 Task: Search one way flight ticket for 3 adults, 3 children in business from Fargo: Hector International Airport to New Bern: Coastal Carolina Regional Airport (was Craven County Regional) on 8-4-2023. Choice of flights is United. Number of bags: 1 checked bag. Price is upto 94000. Outbound departure time preference is 20:15.
Action: Mouse moved to (308, 257)
Screenshot: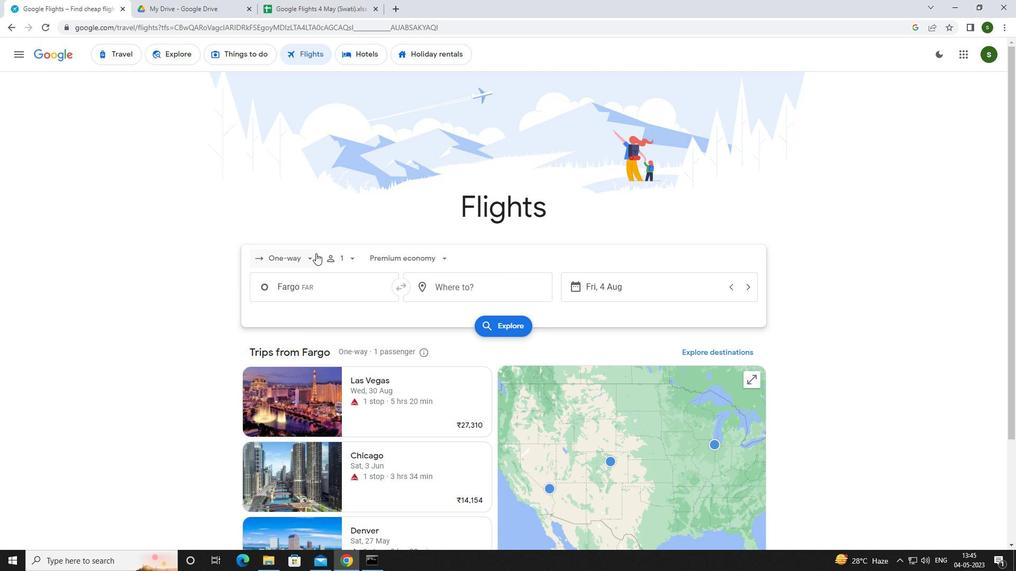
Action: Mouse pressed left at (308, 257)
Screenshot: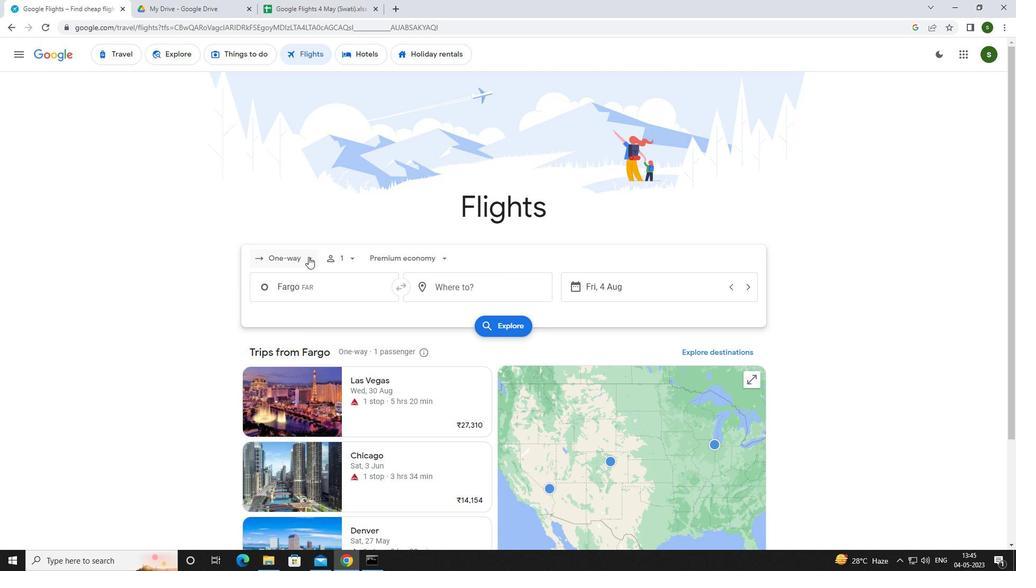 
Action: Mouse moved to (303, 303)
Screenshot: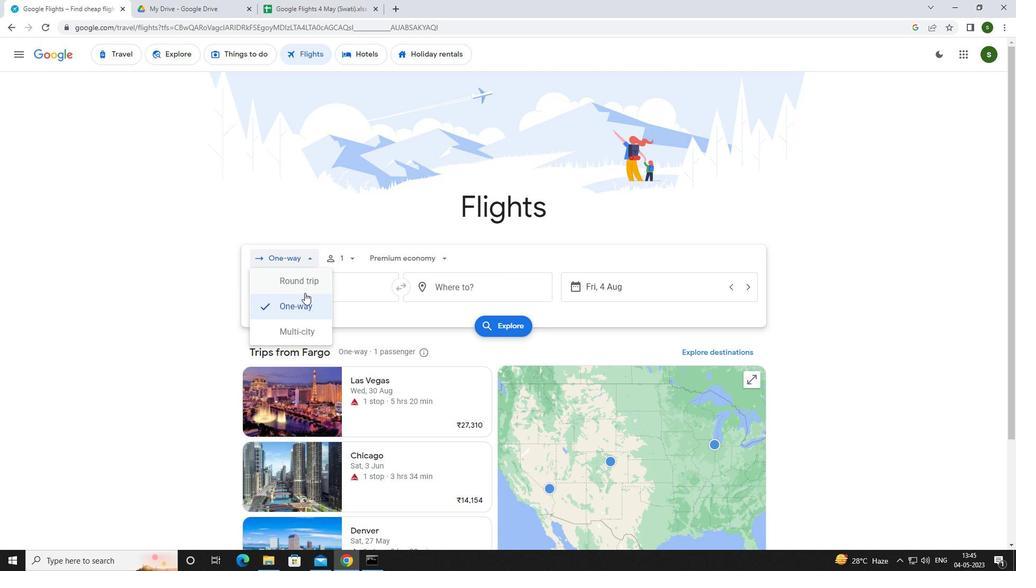 
Action: Mouse pressed left at (303, 303)
Screenshot: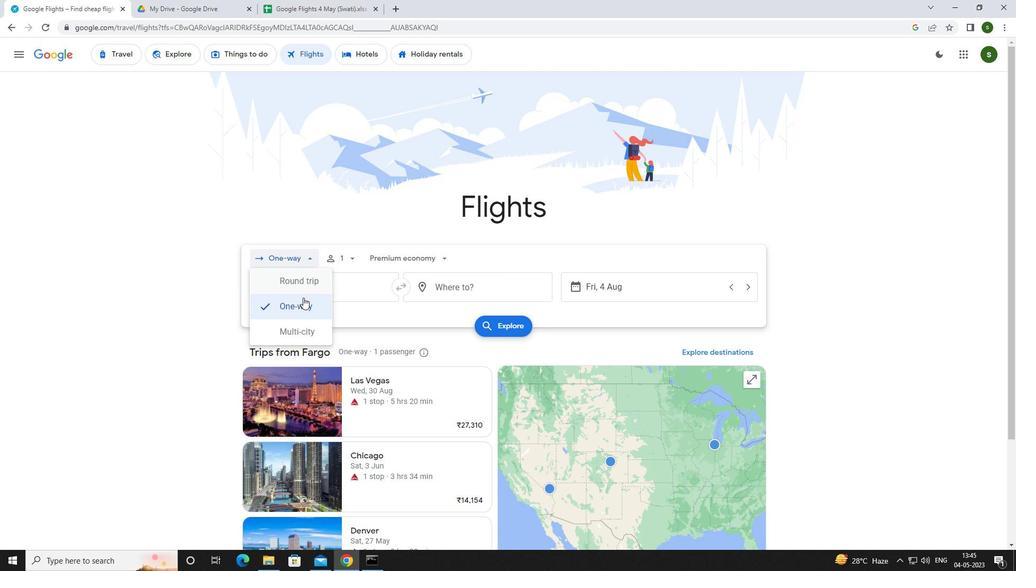
Action: Mouse moved to (355, 258)
Screenshot: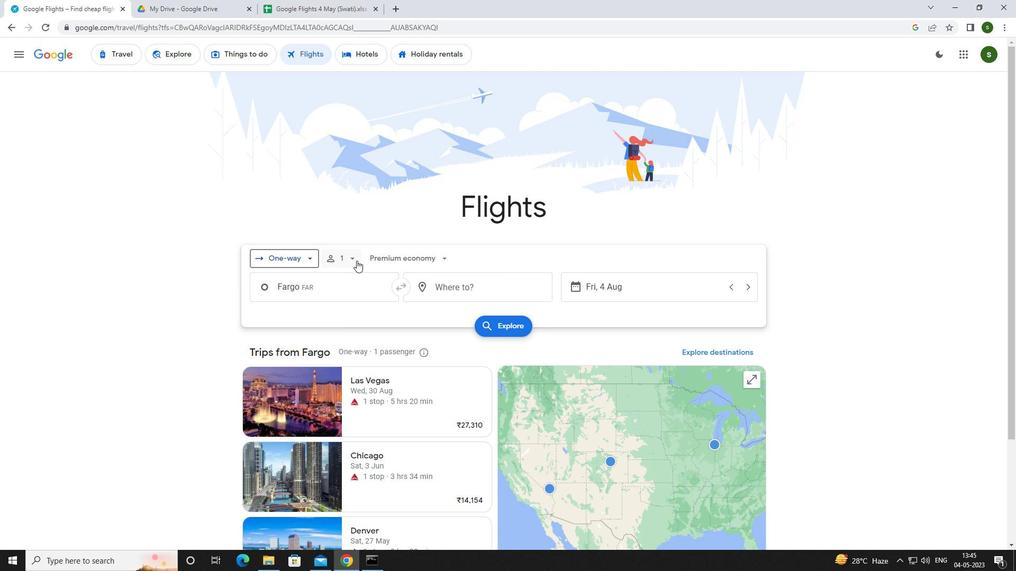 
Action: Mouse pressed left at (355, 258)
Screenshot: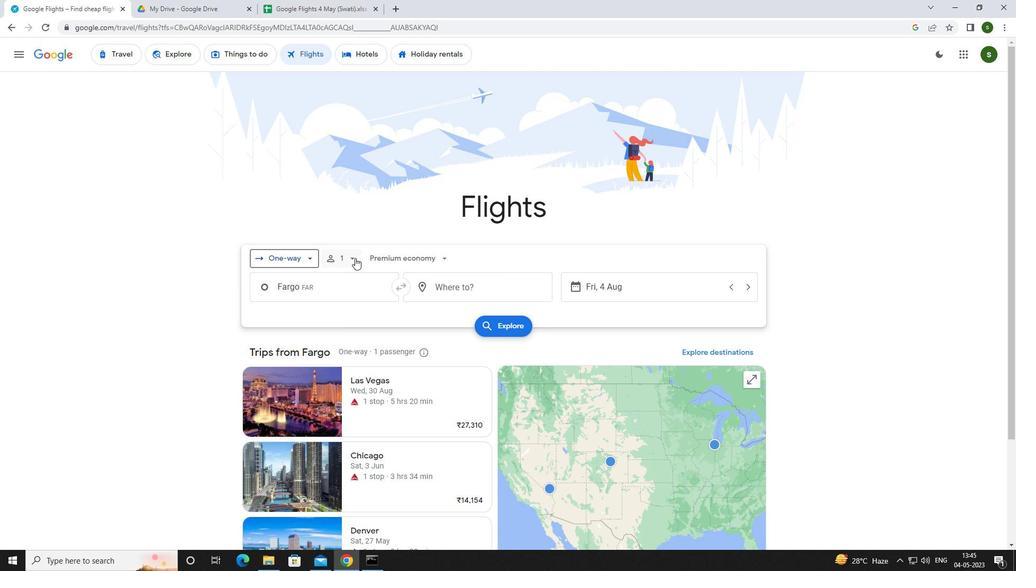 
Action: Mouse moved to (436, 280)
Screenshot: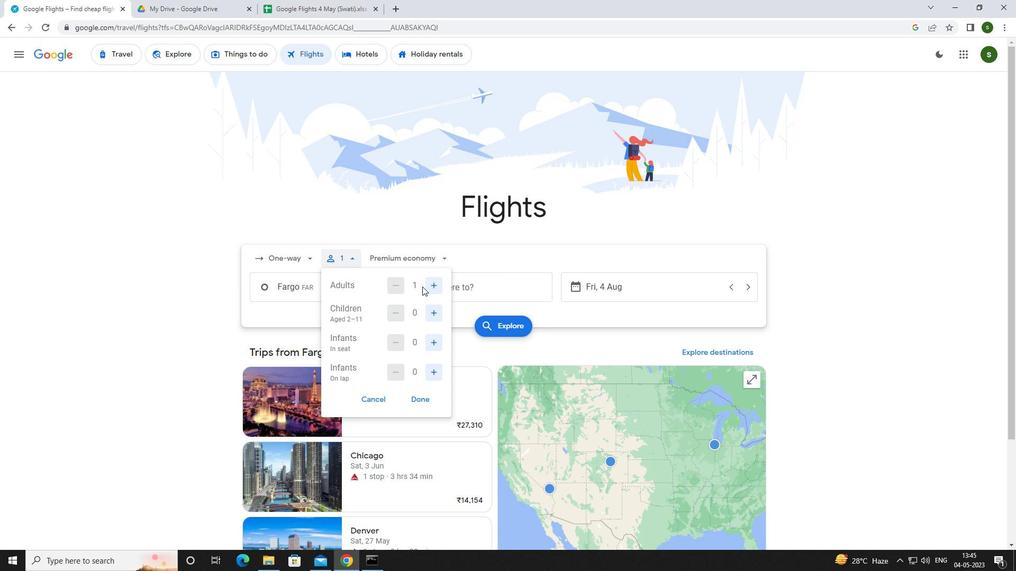 
Action: Mouse pressed left at (436, 280)
Screenshot: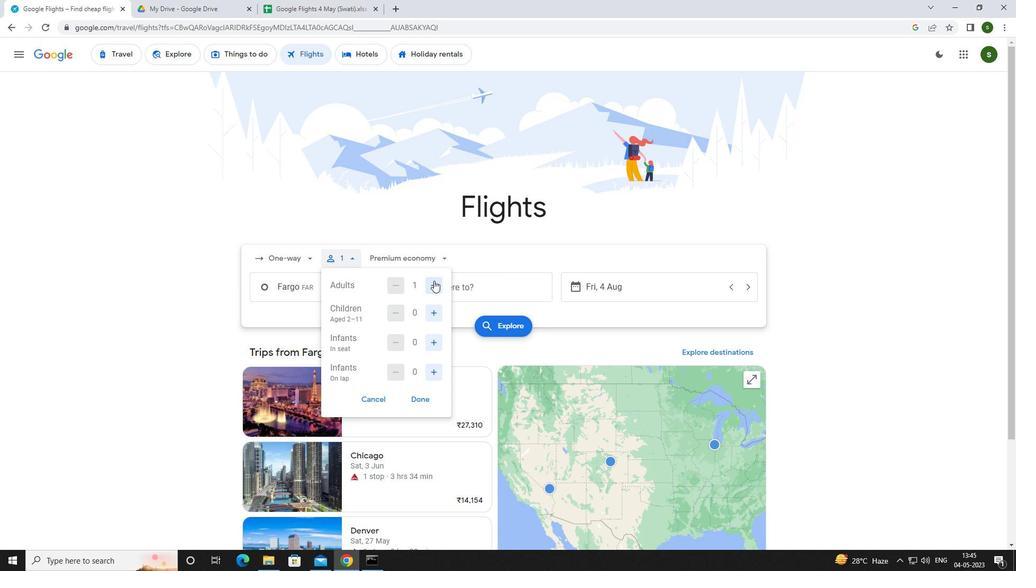 
Action: Mouse pressed left at (436, 280)
Screenshot: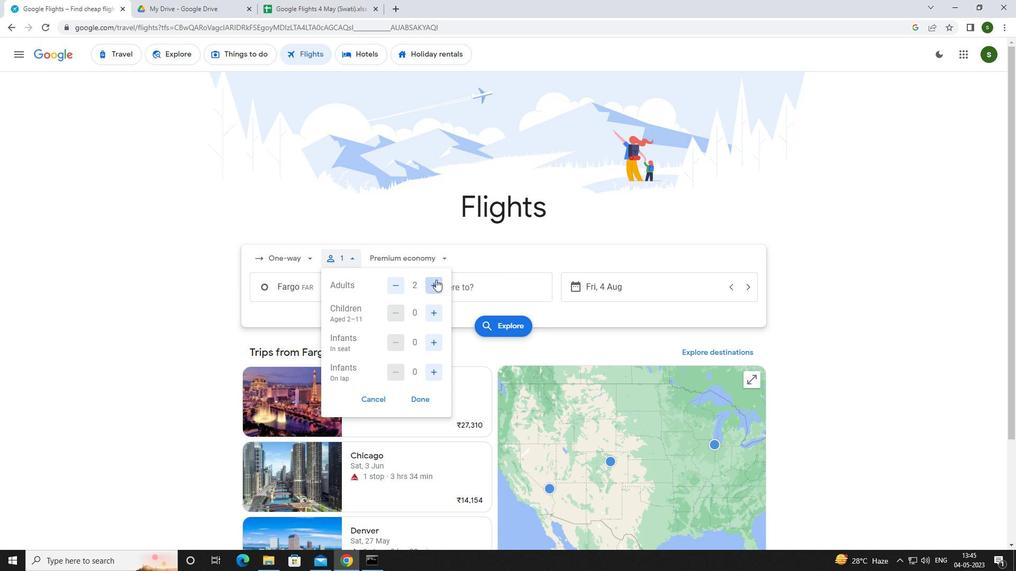 
Action: Mouse moved to (434, 308)
Screenshot: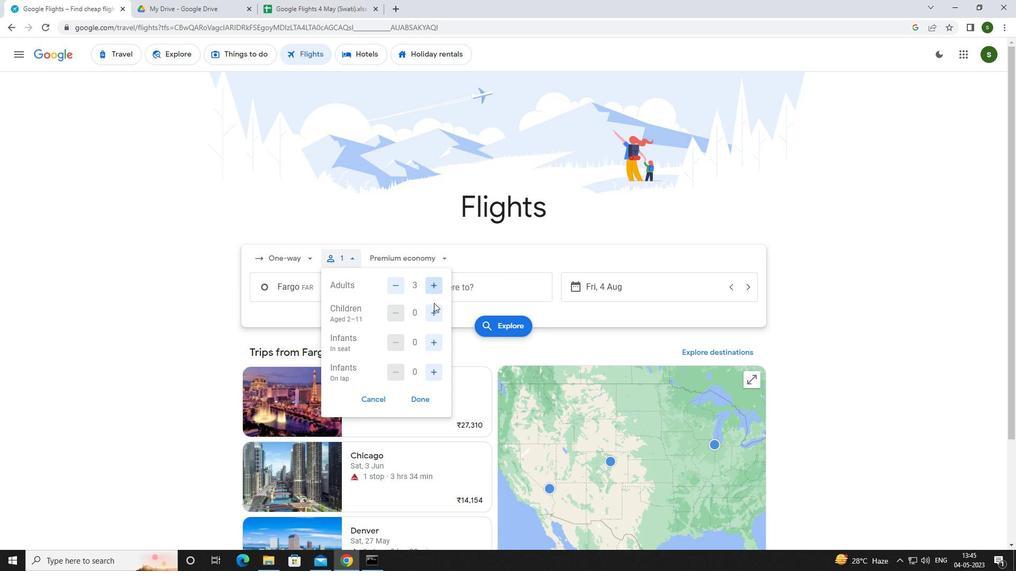 
Action: Mouse pressed left at (434, 308)
Screenshot: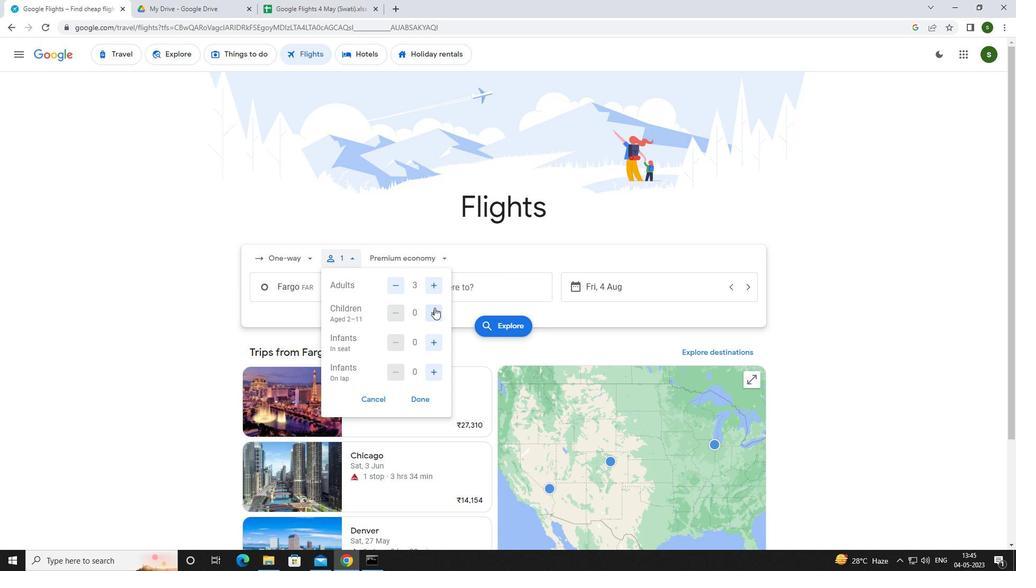 
Action: Mouse pressed left at (434, 308)
Screenshot: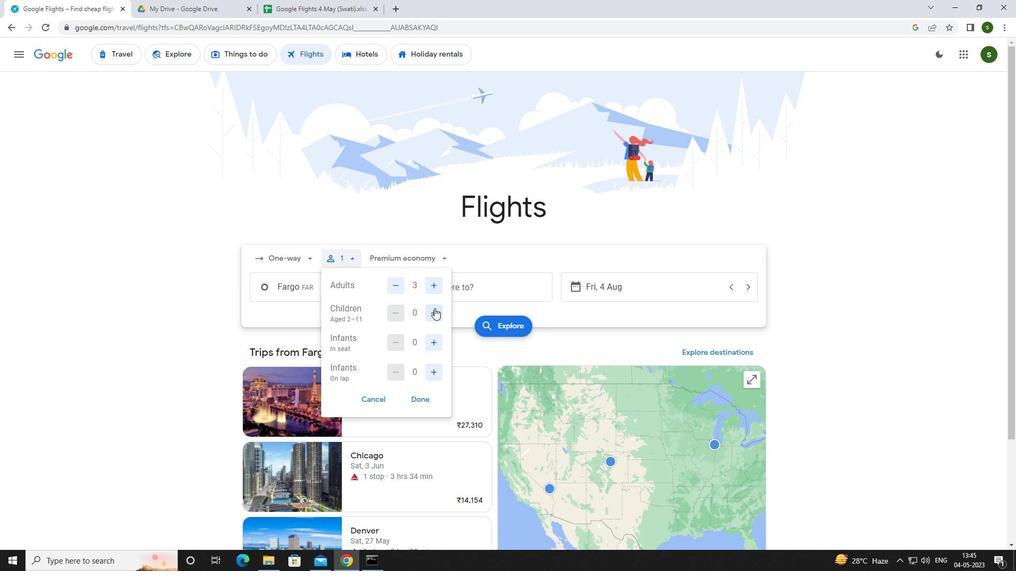 
Action: Mouse pressed left at (434, 308)
Screenshot: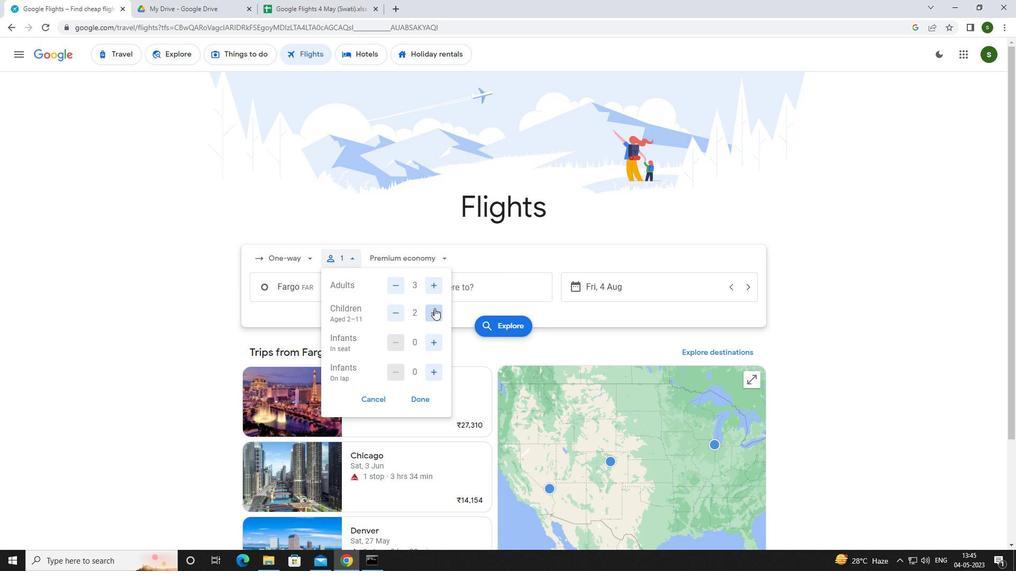 
Action: Mouse moved to (436, 257)
Screenshot: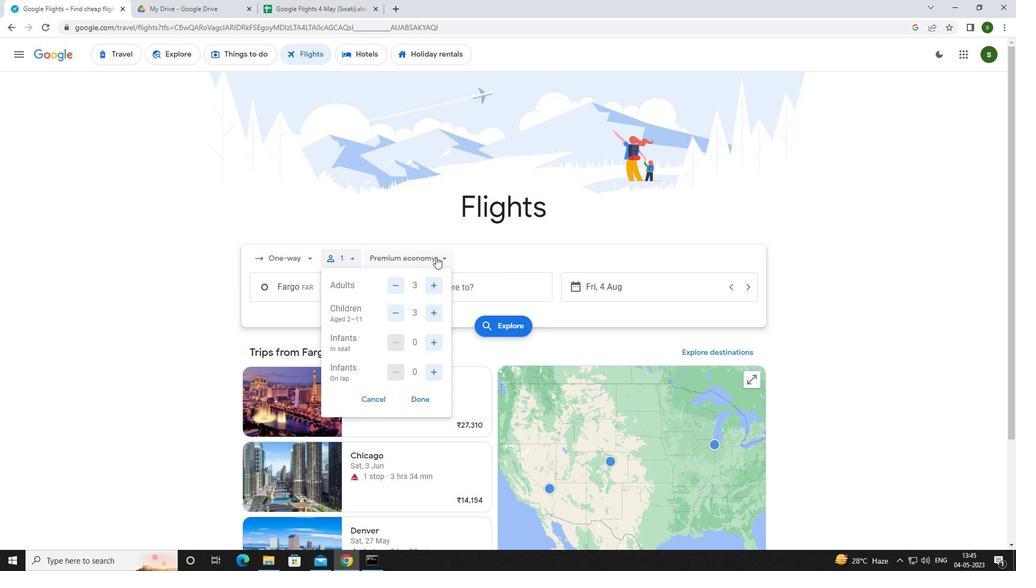 
Action: Mouse pressed left at (436, 257)
Screenshot: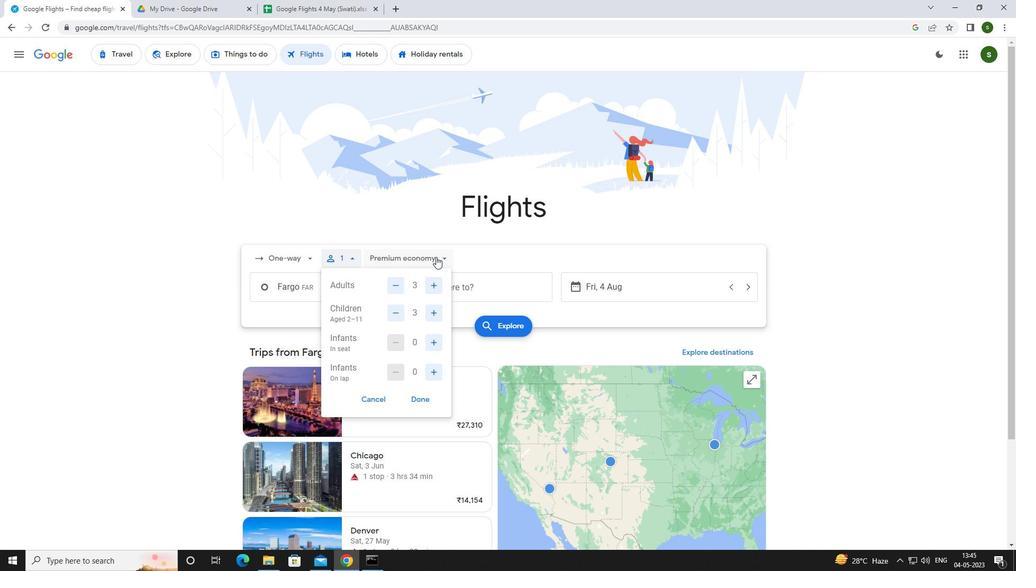 
Action: Mouse moved to (431, 330)
Screenshot: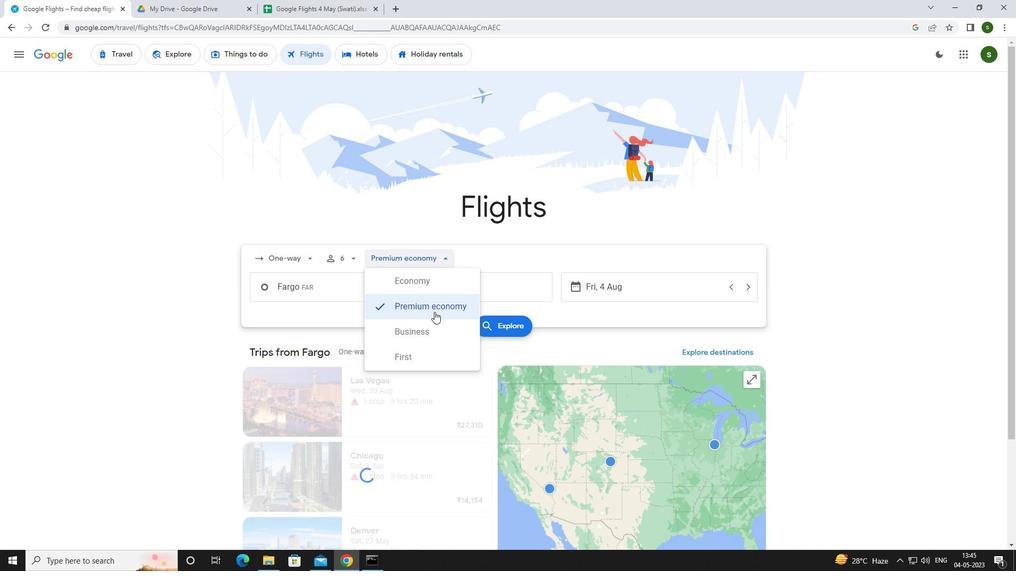 
Action: Mouse pressed left at (431, 330)
Screenshot: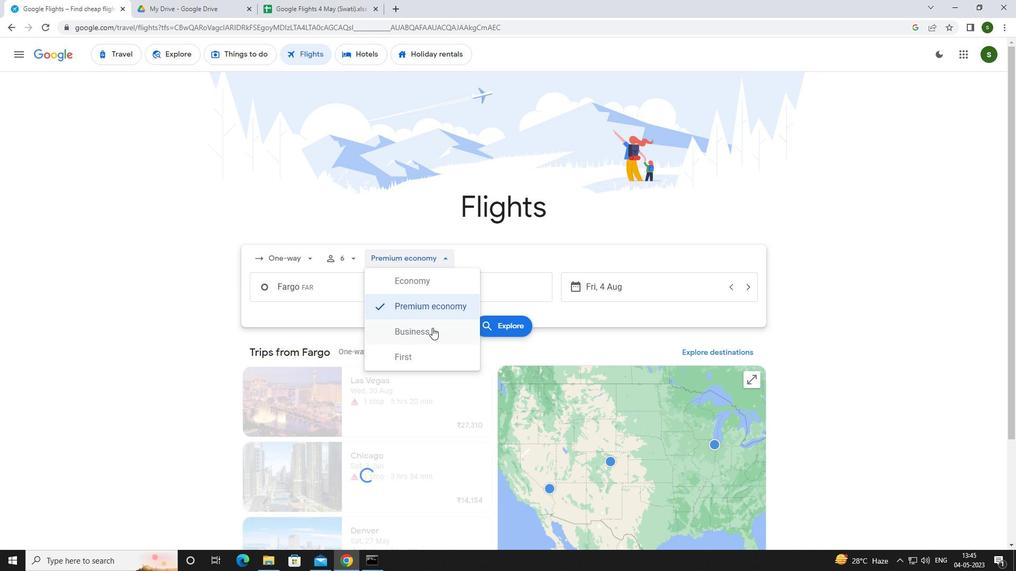 
Action: Mouse moved to (360, 283)
Screenshot: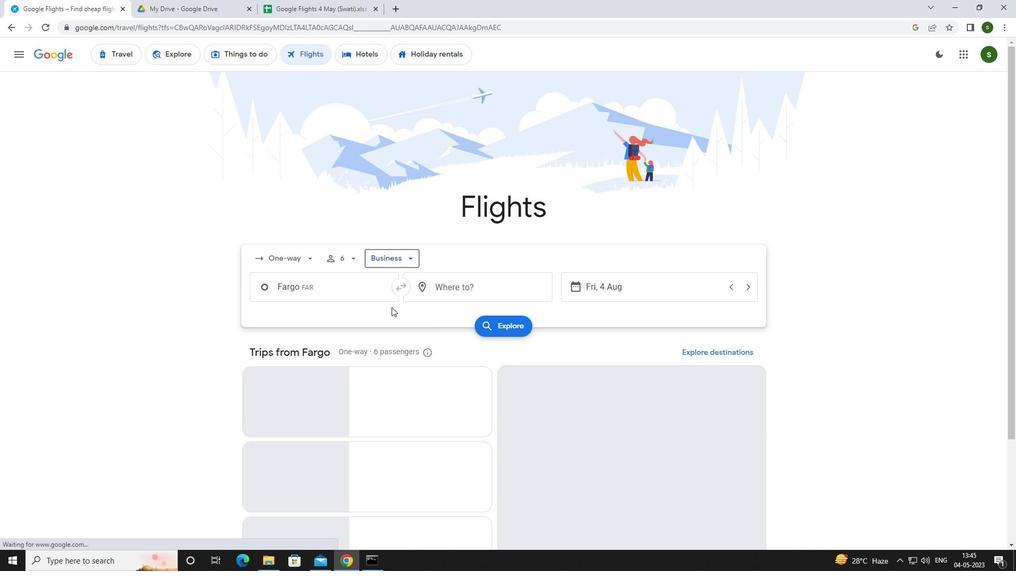 
Action: Mouse pressed left at (360, 283)
Screenshot: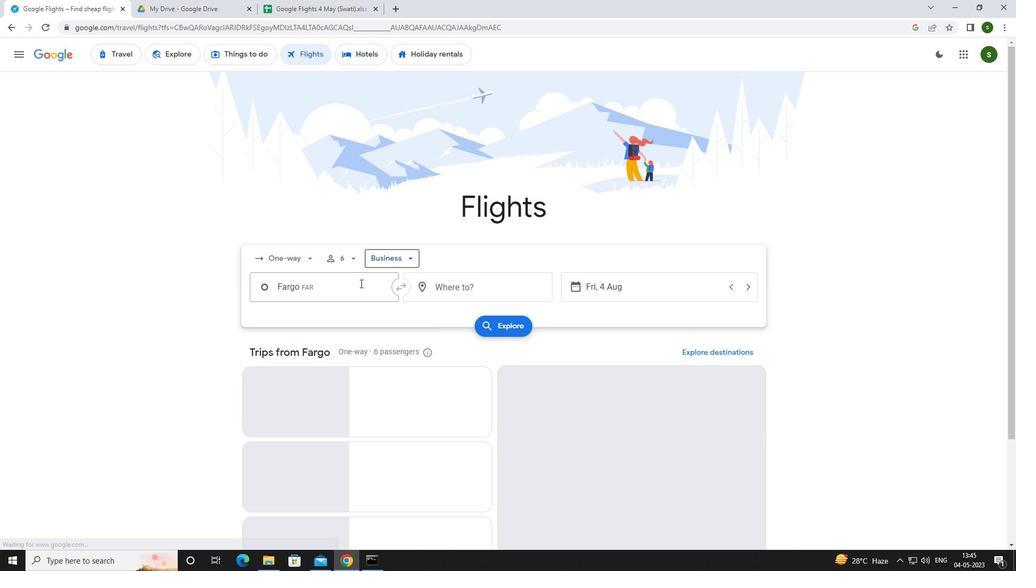 
Action: Mouse moved to (360, 283)
Screenshot: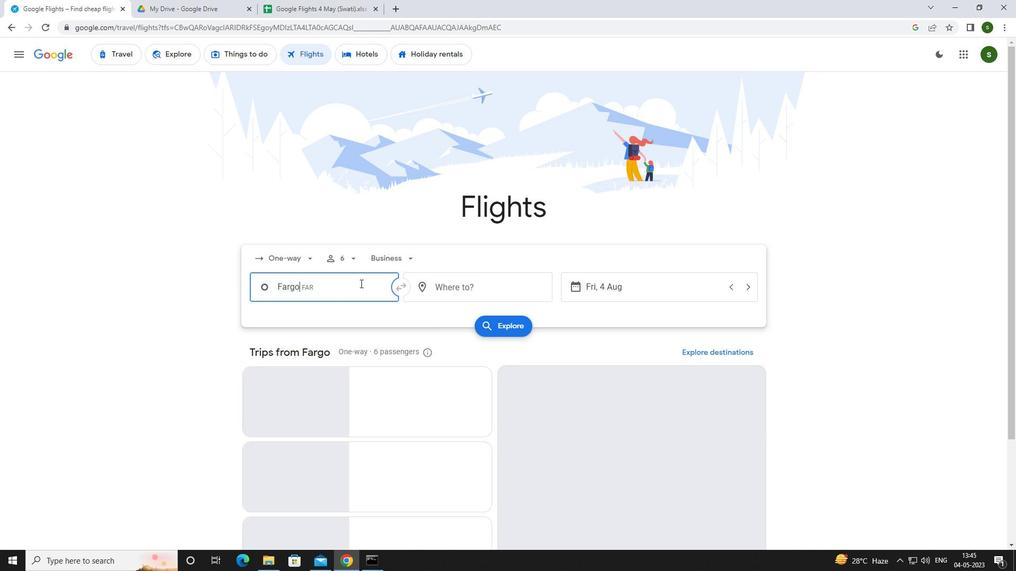 
Action: Key pressed <Key.caps_lock>f<Key.caps_lock>argo
Screenshot: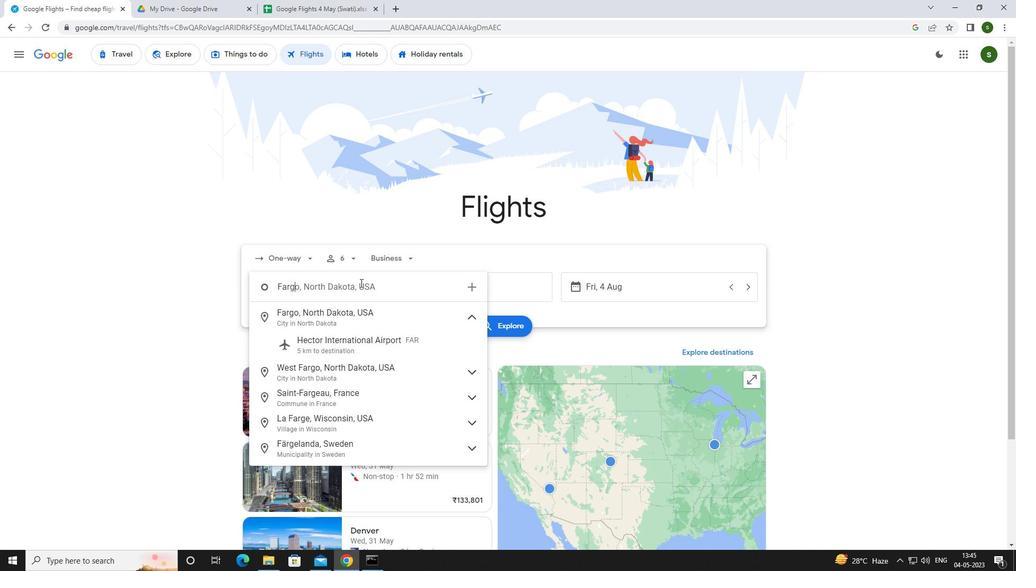 
Action: Mouse moved to (357, 344)
Screenshot: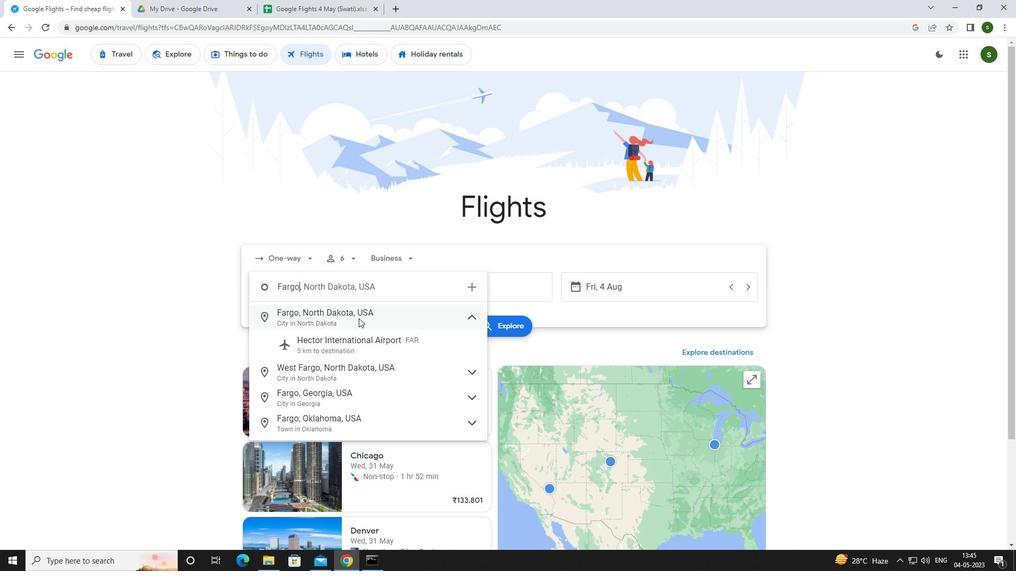 
Action: Mouse pressed left at (357, 344)
Screenshot: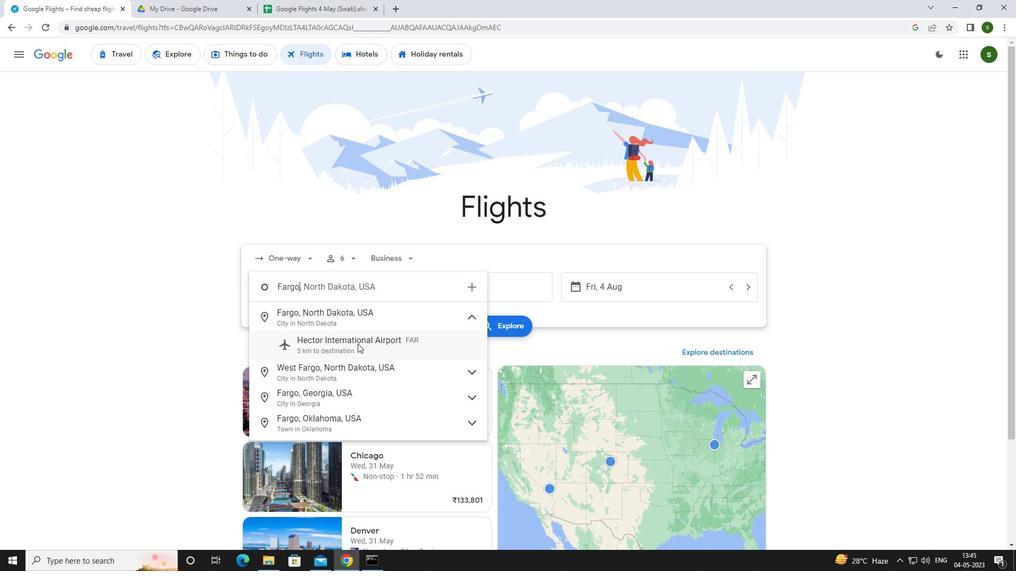 
Action: Mouse moved to (471, 282)
Screenshot: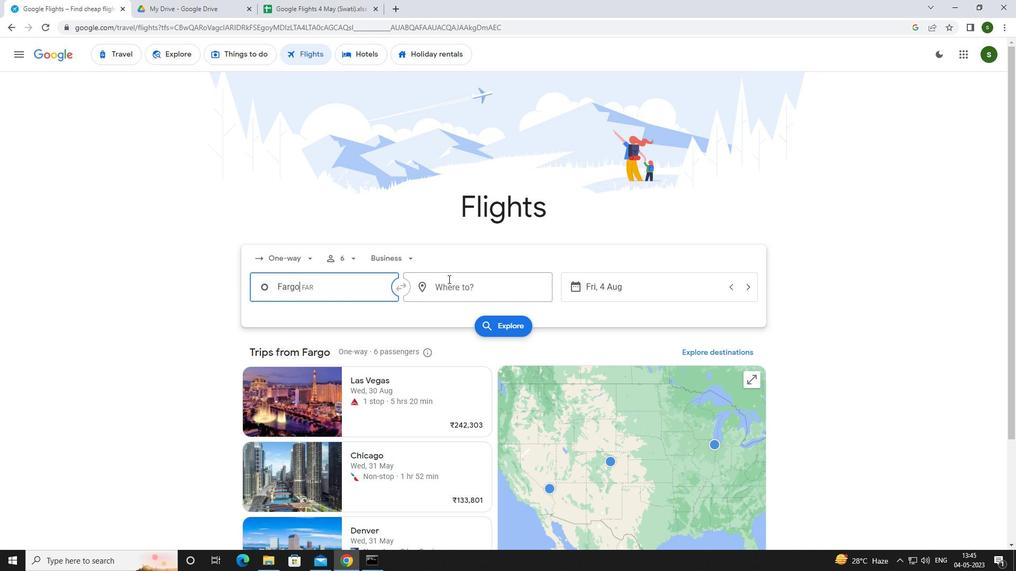 
Action: Mouse pressed left at (471, 282)
Screenshot: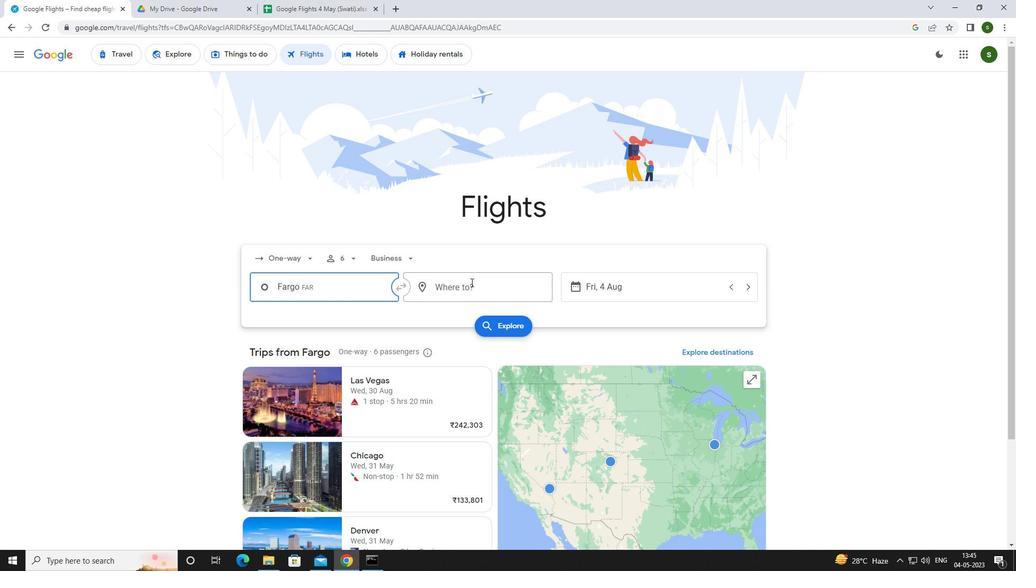 
Action: Mouse moved to (444, 291)
Screenshot: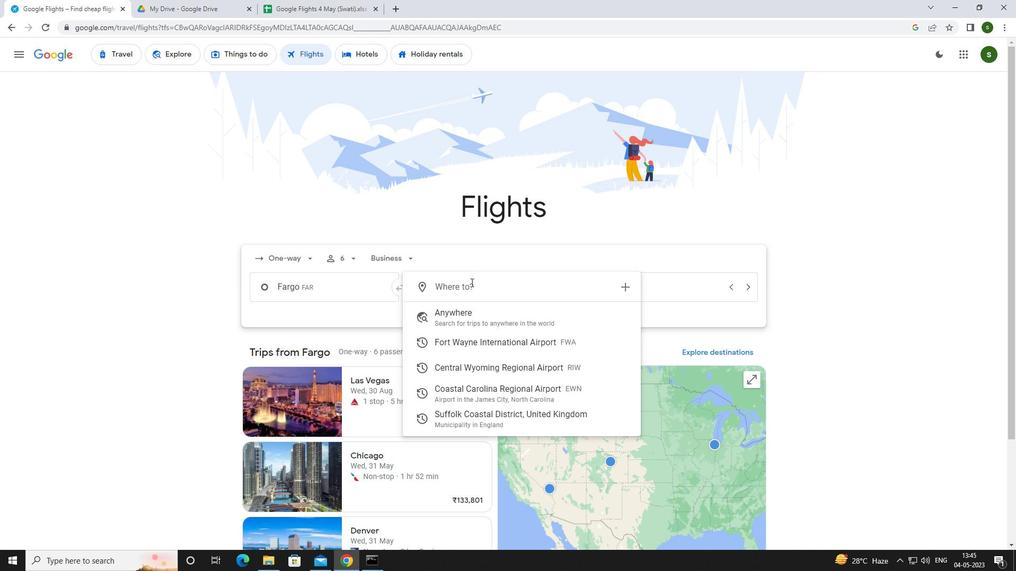 
Action: Key pressed <Key.caps_lock>c<Key.caps_lock>oastal
Screenshot: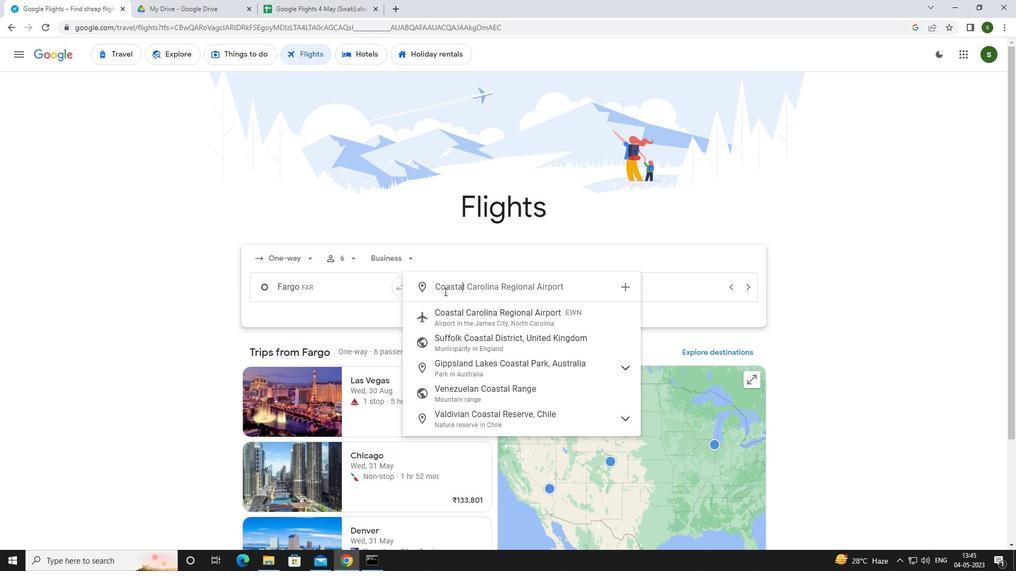 
Action: Mouse moved to (458, 316)
Screenshot: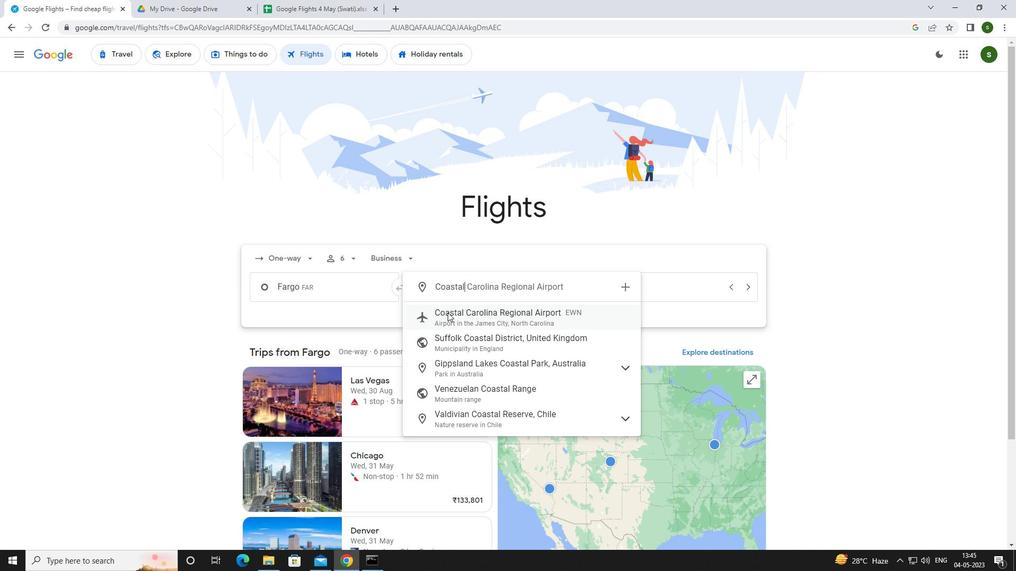 
Action: Mouse pressed left at (458, 316)
Screenshot: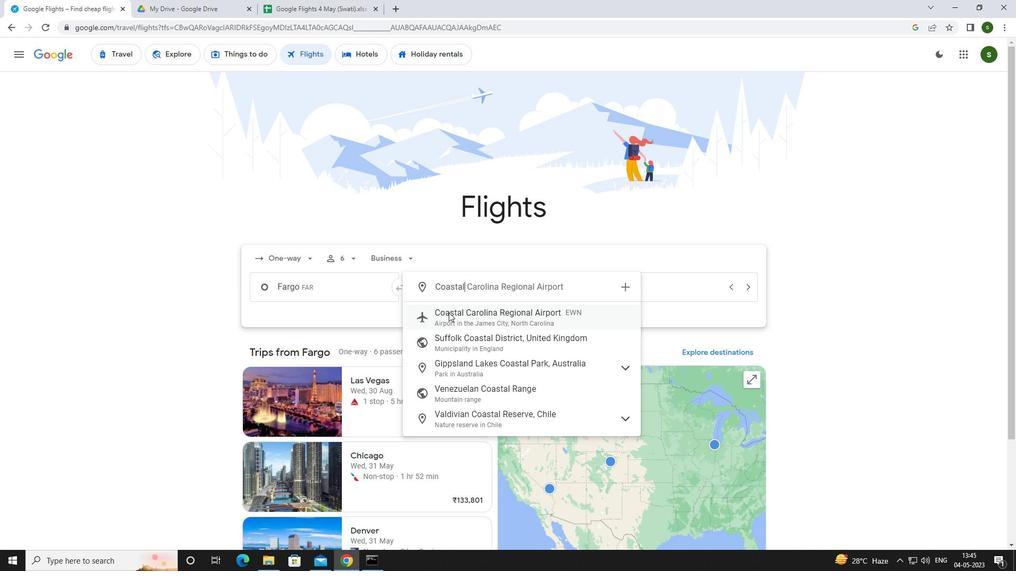 
Action: Mouse moved to (647, 289)
Screenshot: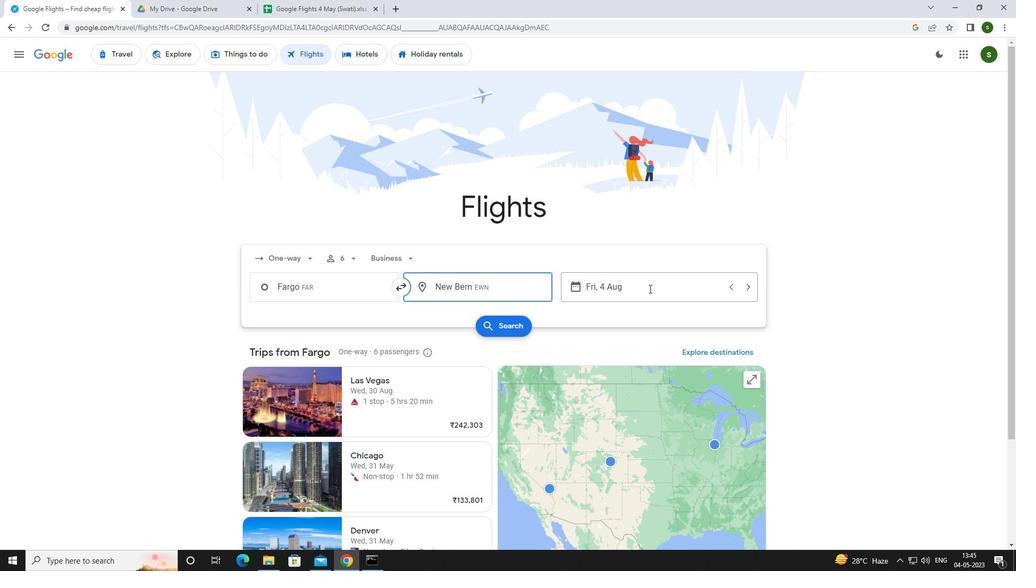 
Action: Mouse pressed left at (647, 289)
Screenshot: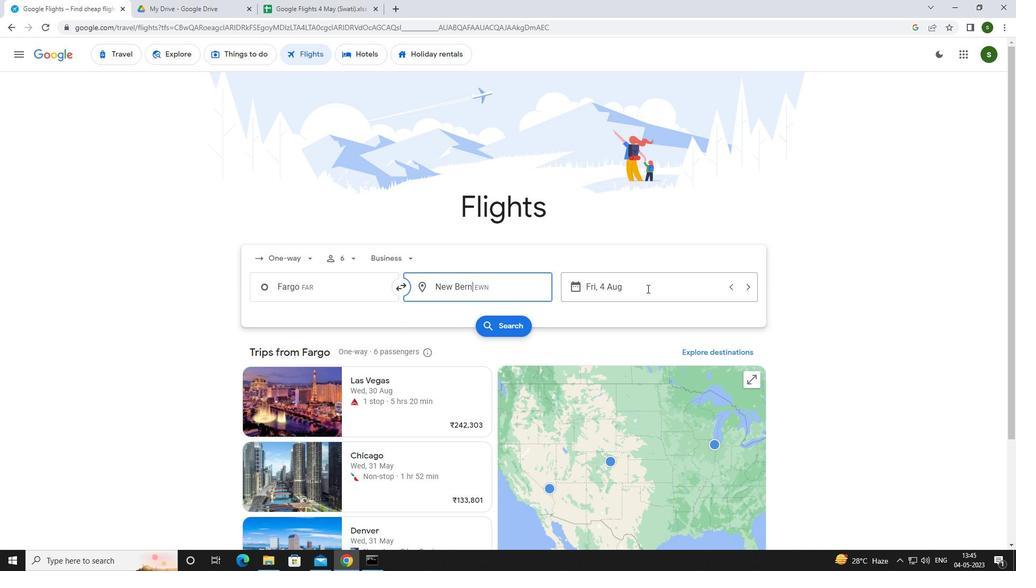 
Action: Mouse moved to (509, 357)
Screenshot: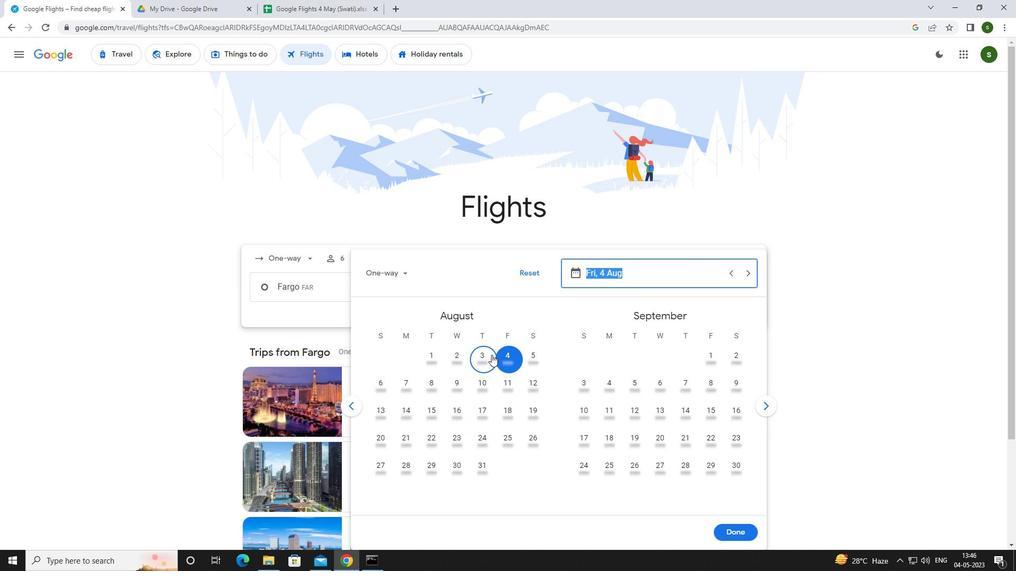 
Action: Mouse pressed left at (509, 357)
Screenshot: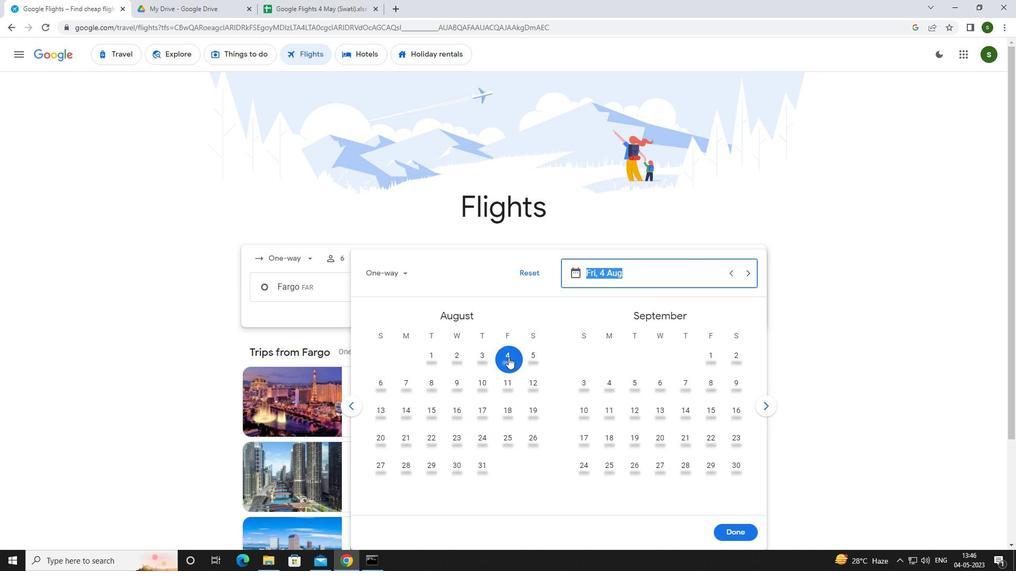 
Action: Mouse moved to (749, 536)
Screenshot: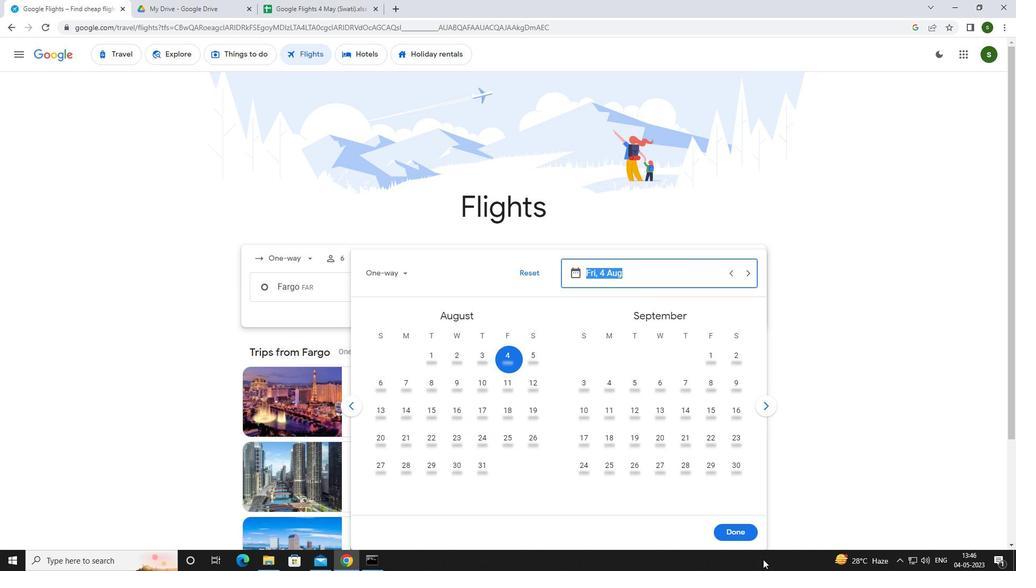 
Action: Mouse pressed left at (749, 536)
Screenshot: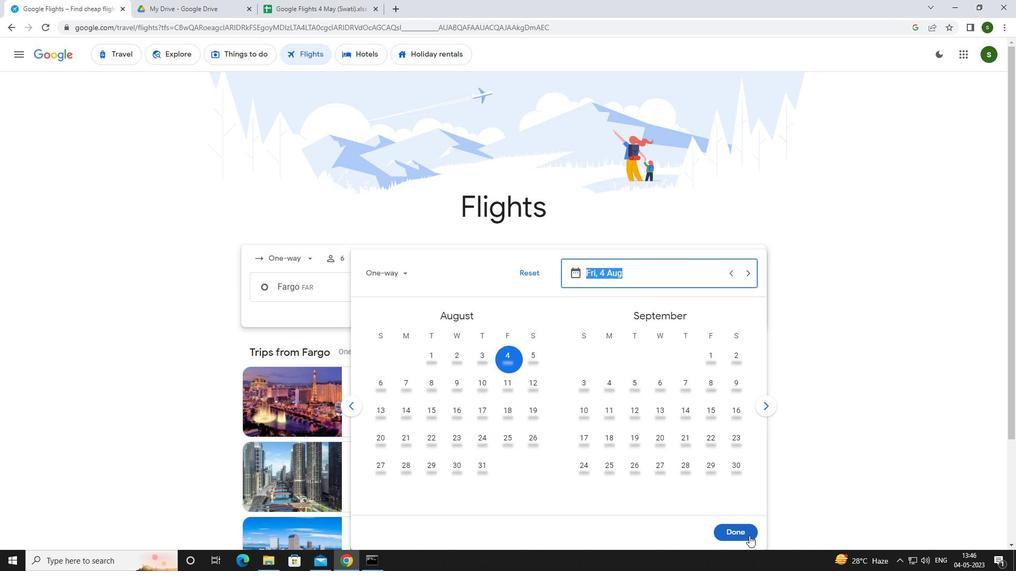 
Action: Mouse moved to (511, 328)
Screenshot: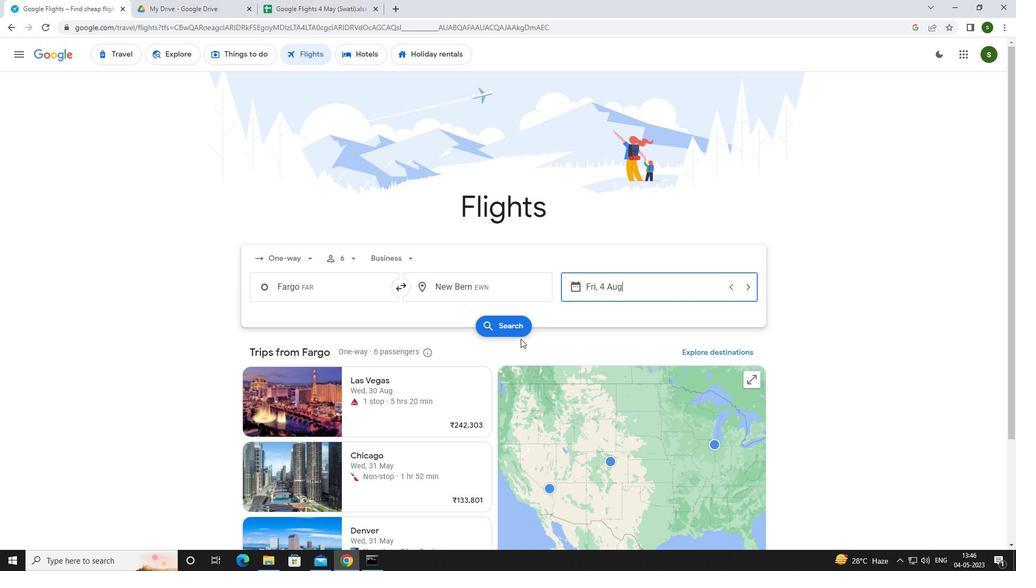 
Action: Mouse pressed left at (511, 328)
Screenshot: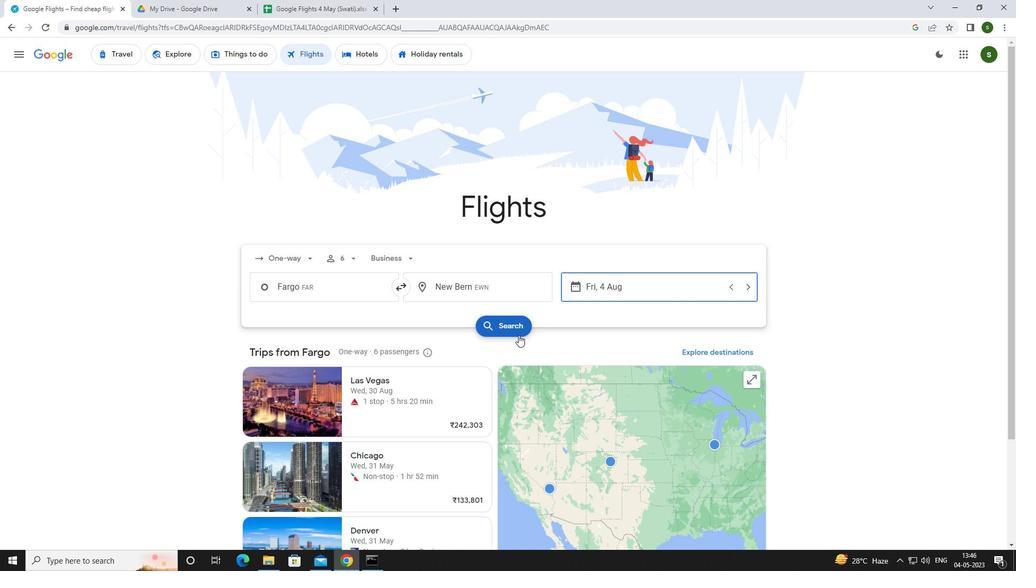 
Action: Mouse moved to (273, 155)
Screenshot: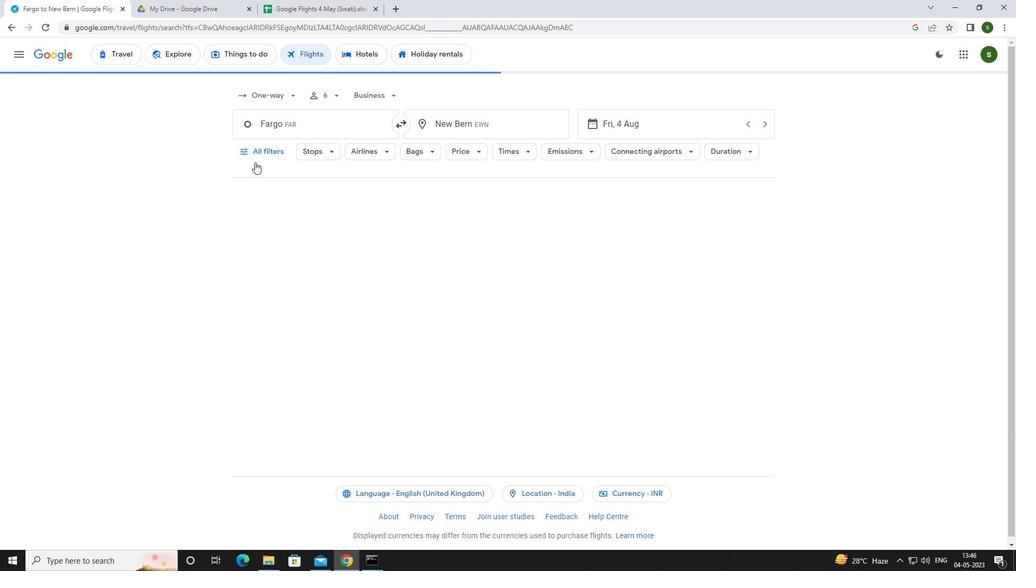 
Action: Mouse pressed left at (273, 155)
Screenshot: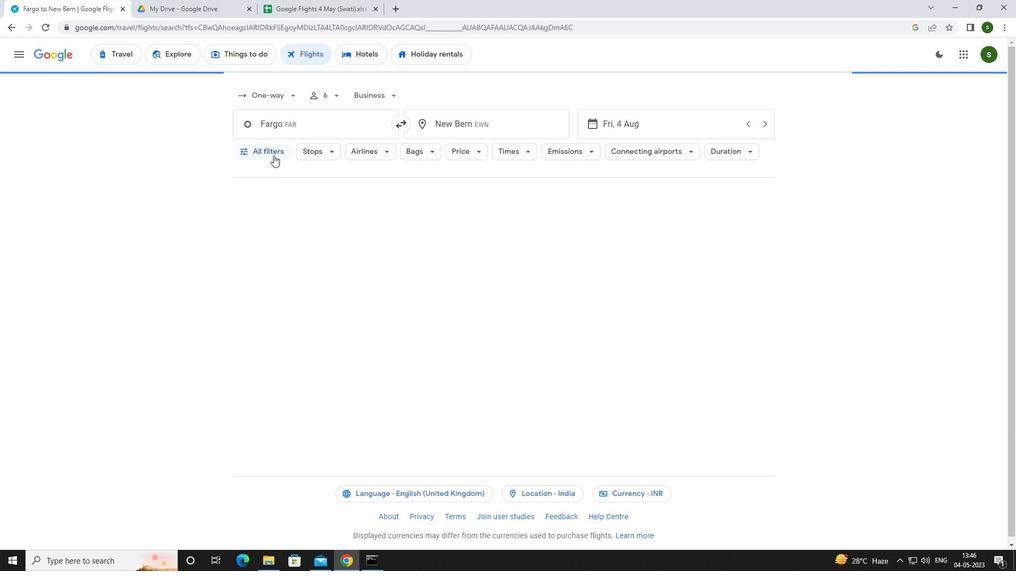 
Action: Mouse moved to (391, 375)
Screenshot: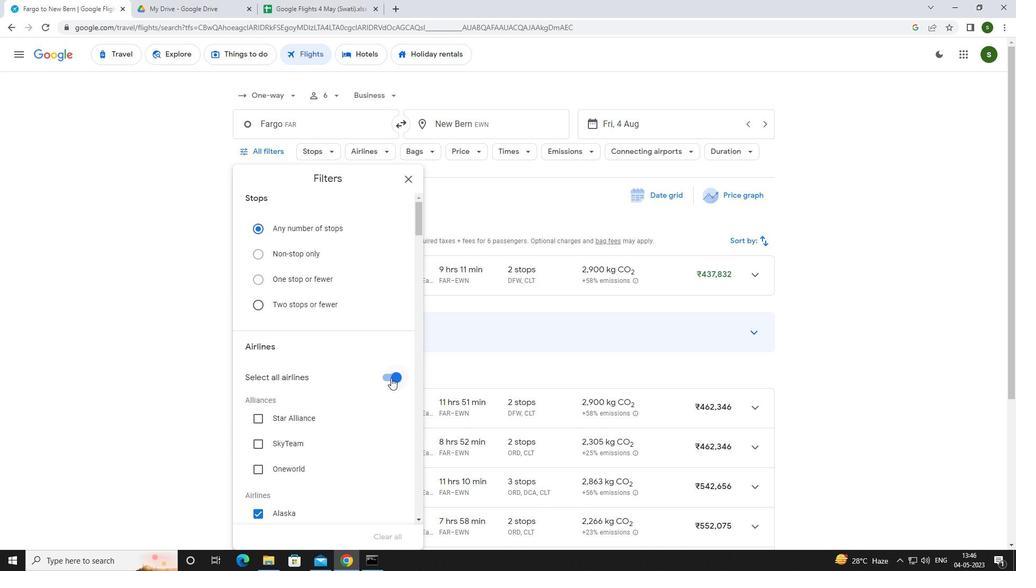 
Action: Mouse pressed left at (391, 375)
Screenshot: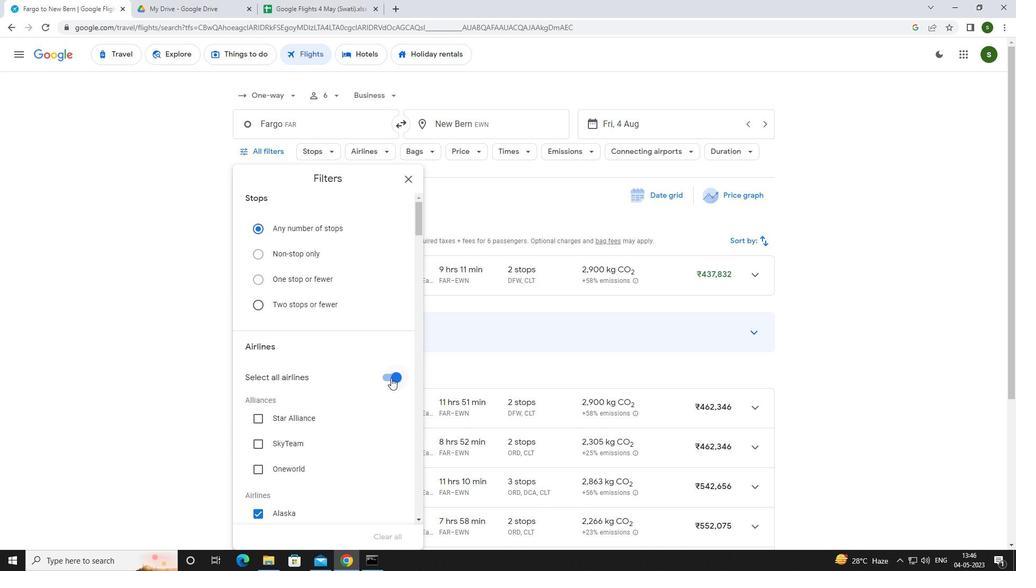 
Action: Mouse moved to (357, 321)
Screenshot: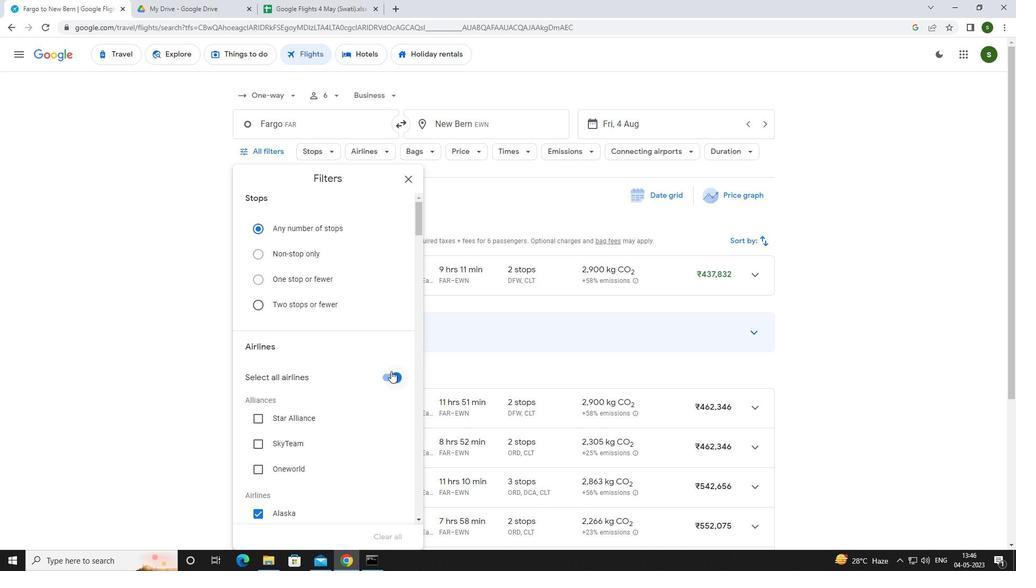 
Action: Mouse scrolled (357, 321) with delta (0, 0)
Screenshot: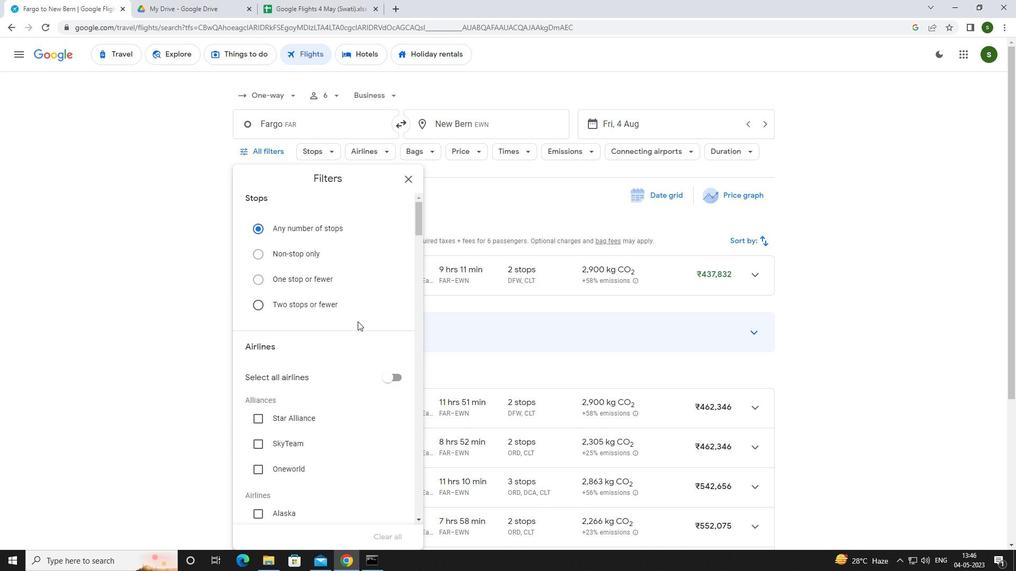 
Action: Mouse scrolled (357, 321) with delta (0, 0)
Screenshot: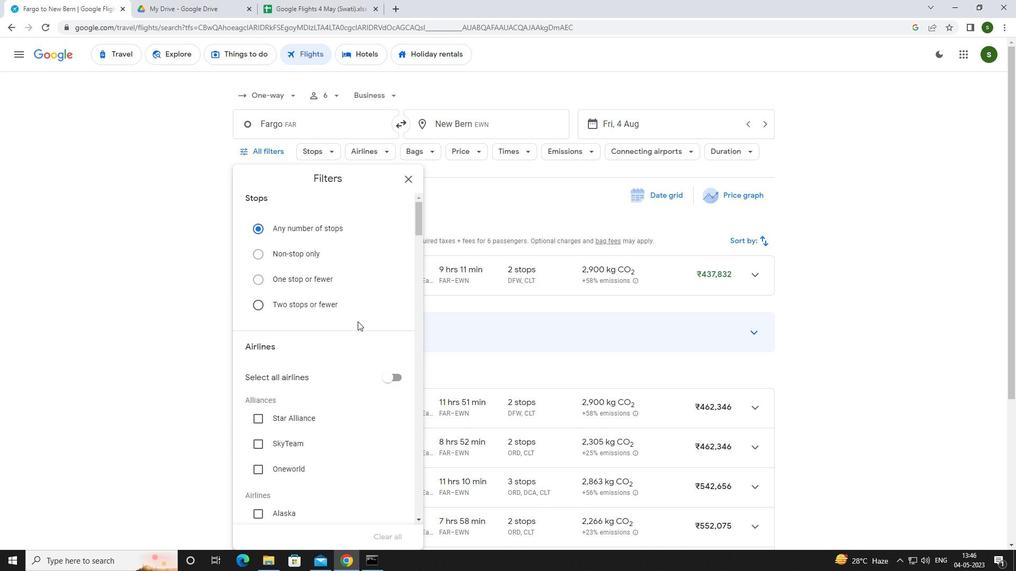 
Action: Mouse scrolled (357, 321) with delta (0, 0)
Screenshot: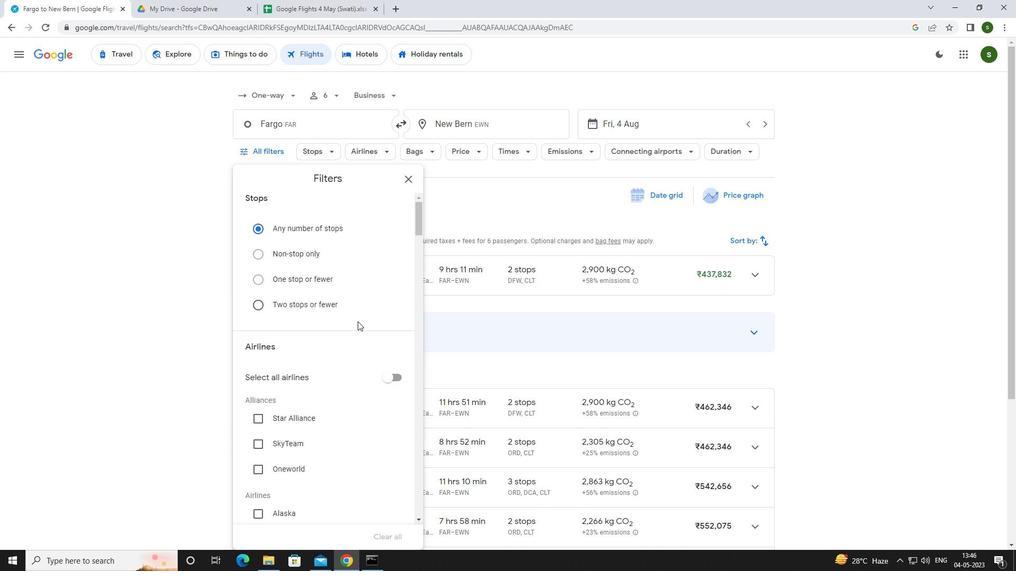 
Action: Mouse scrolled (357, 321) with delta (0, 0)
Screenshot: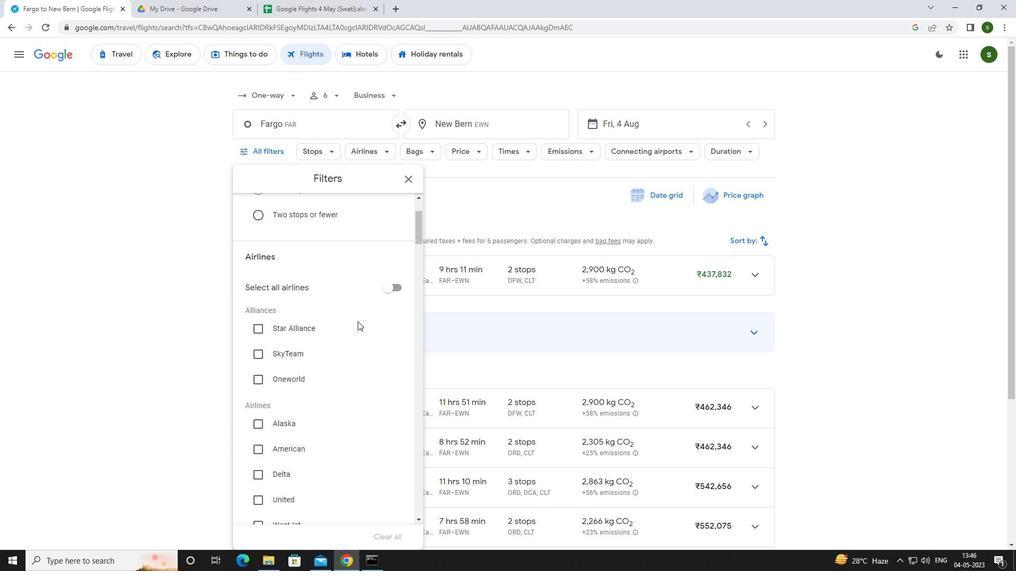 
Action: Mouse moved to (290, 380)
Screenshot: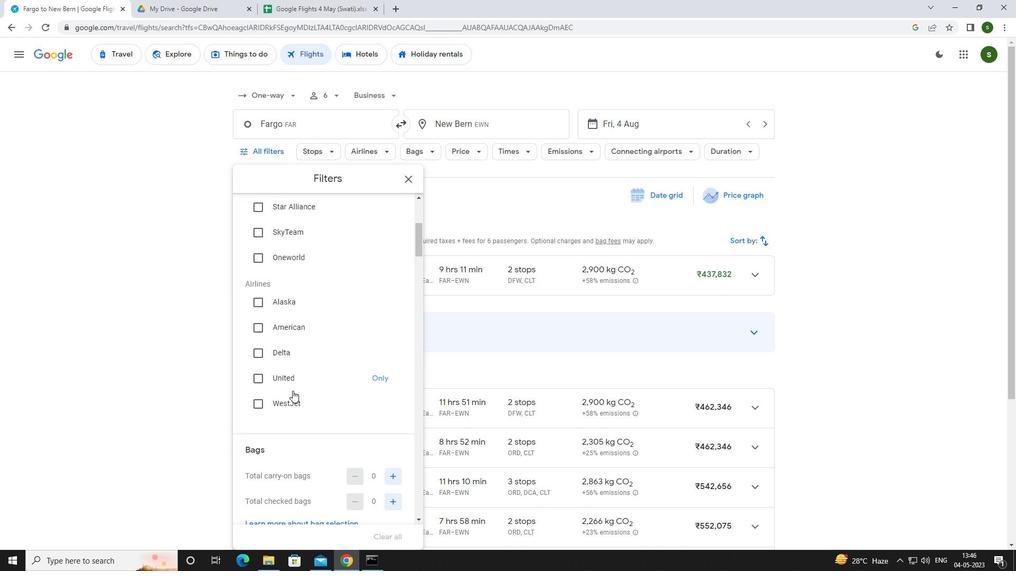
Action: Mouse pressed left at (290, 380)
Screenshot: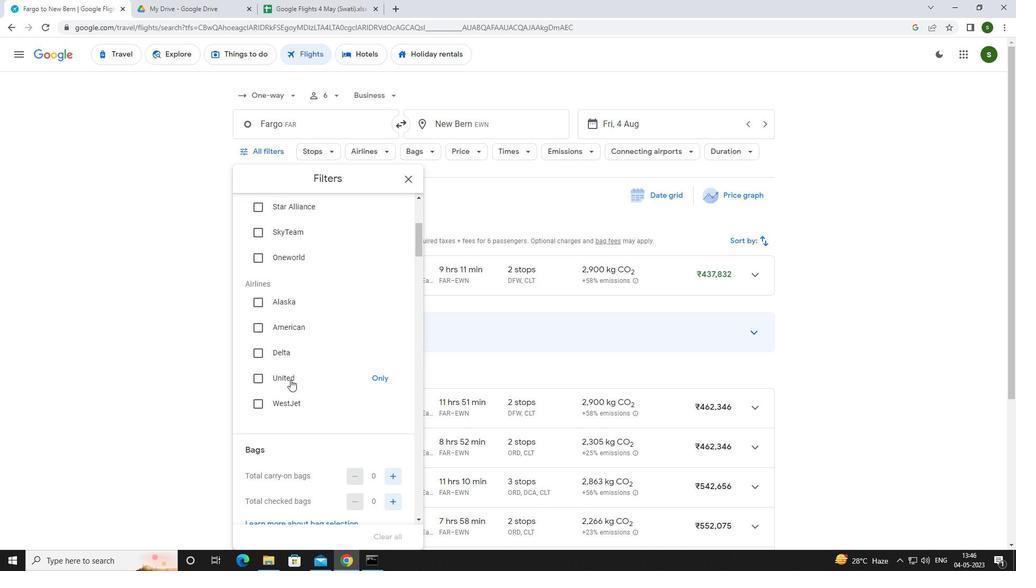 
Action: Mouse scrolled (290, 379) with delta (0, 0)
Screenshot: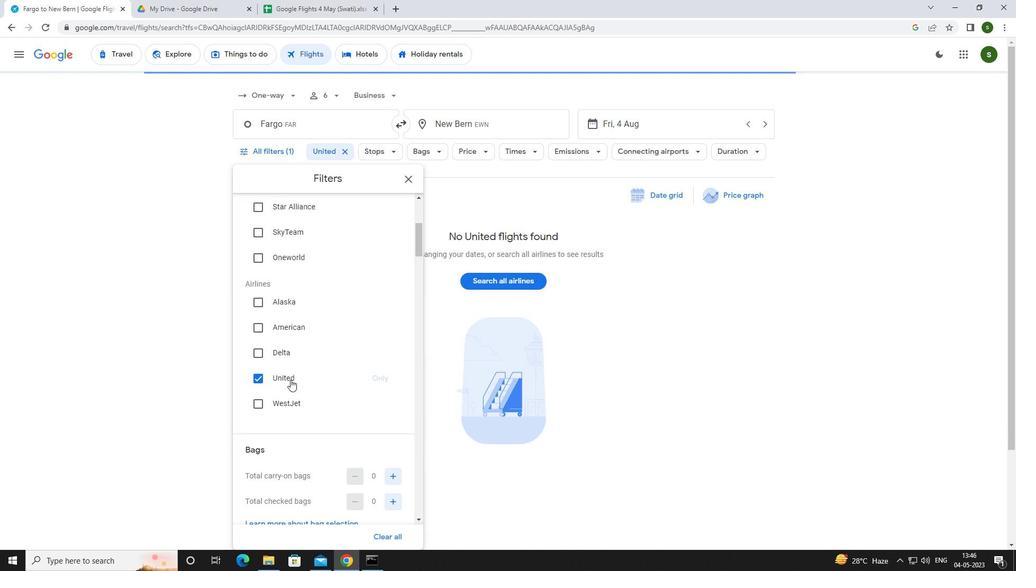 
Action: Mouse scrolled (290, 379) with delta (0, 0)
Screenshot: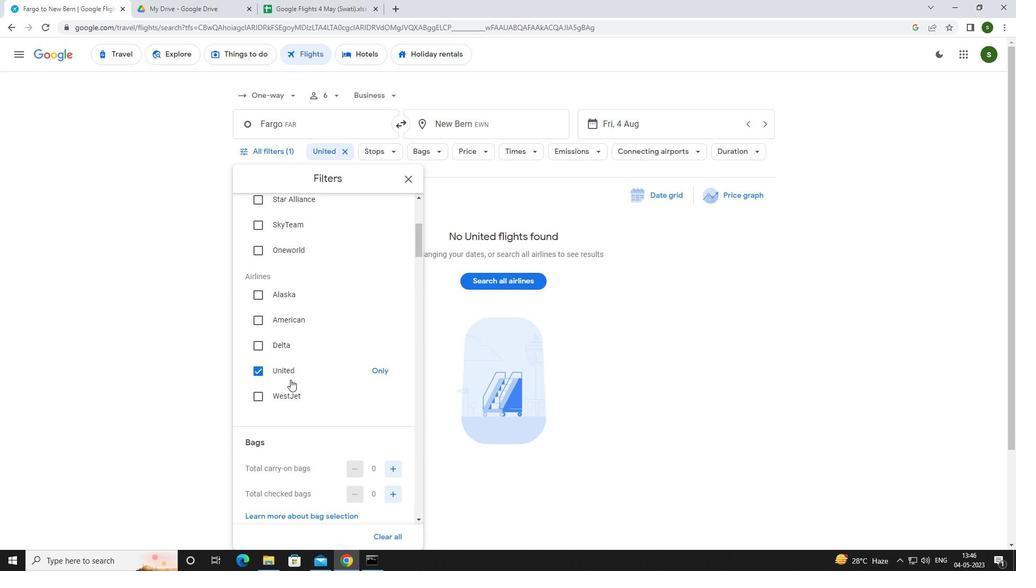 
Action: Mouse scrolled (290, 379) with delta (0, 0)
Screenshot: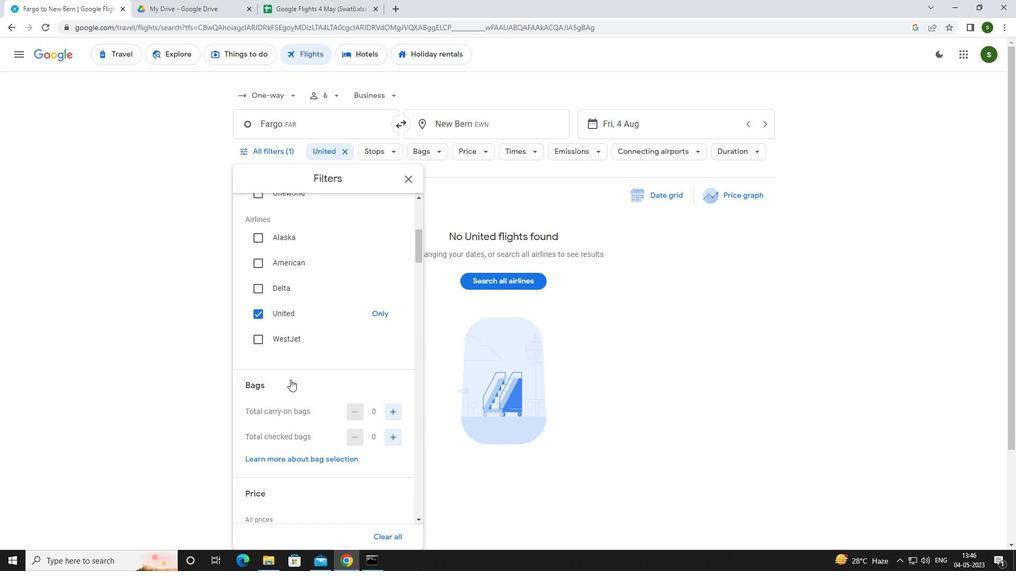 
Action: Mouse moved to (393, 342)
Screenshot: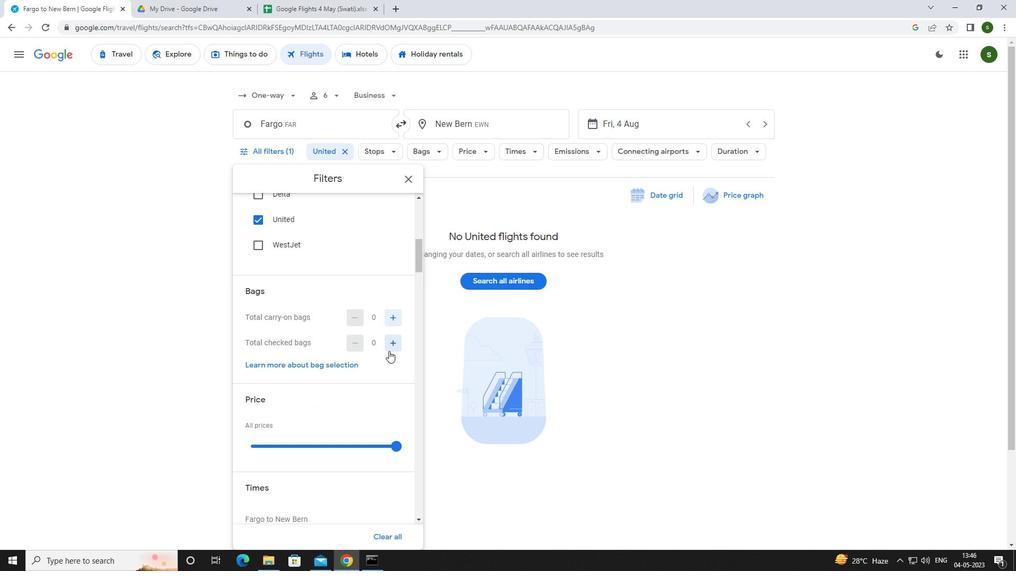 
Action: Mouse pressed left at (393, 342)
Screenshot: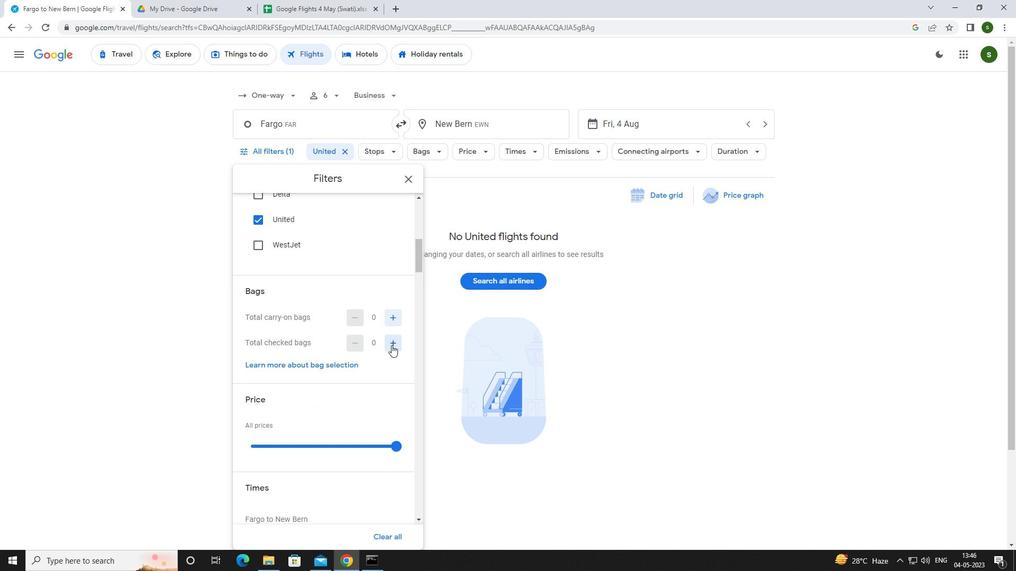 
Action: Mouse scrolled (393, 341) with delta (0, 0)
Screenshot: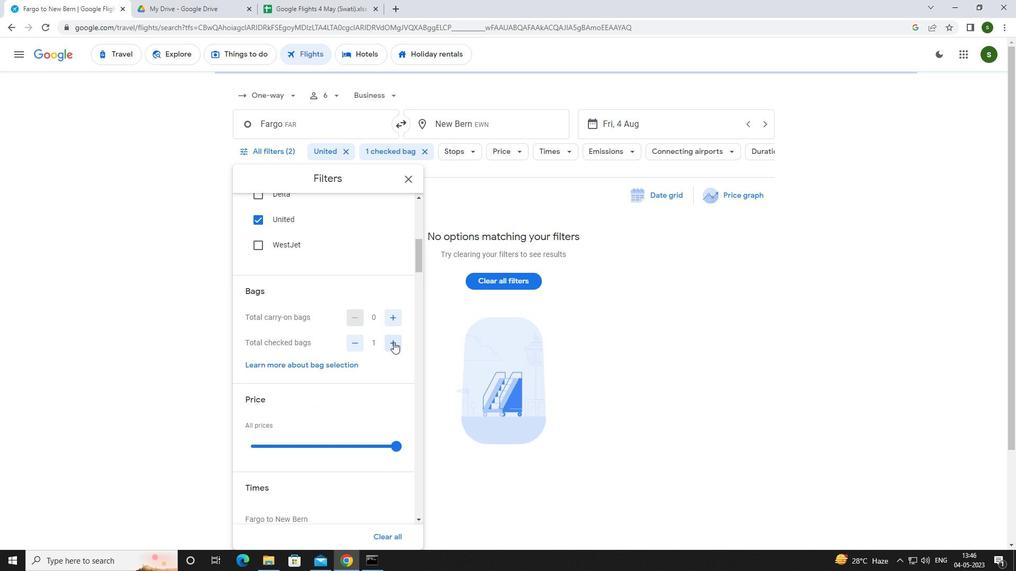 
Action: Mouse scrolled (393, 341) with delta (0, 0)
Screenshot: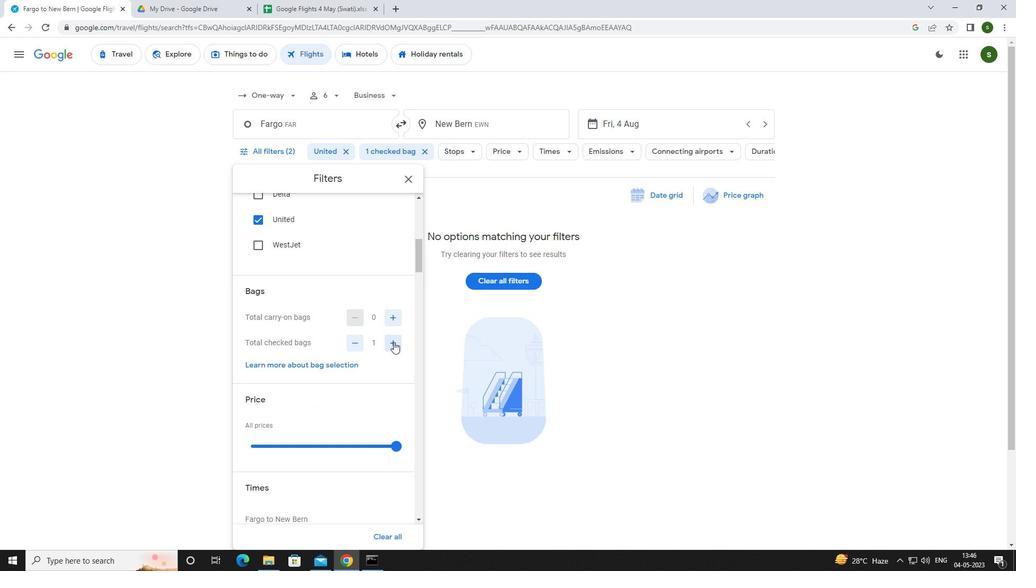 
Action: Mouse pressed left at (393, 342)
Screenshot: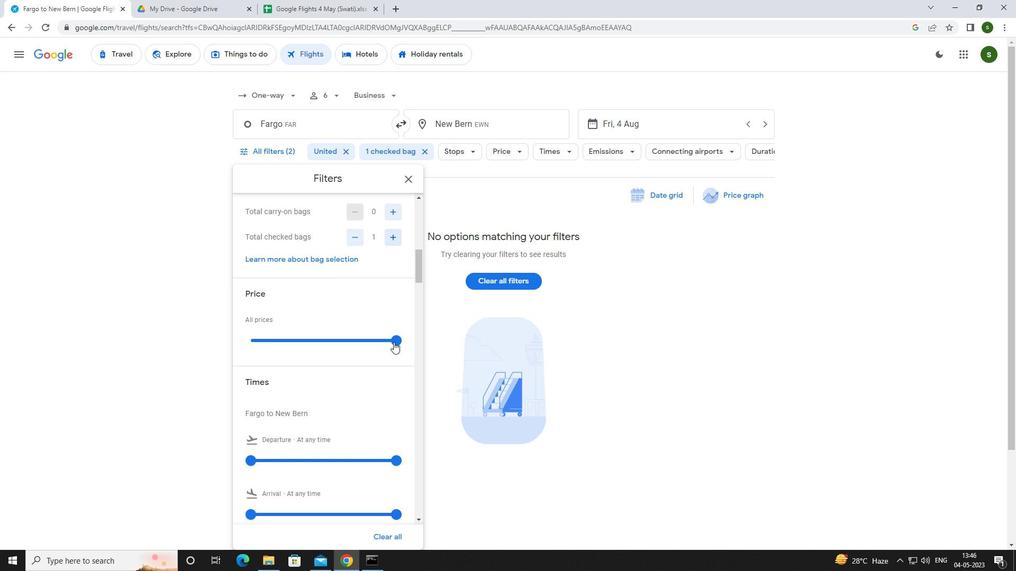 
Action: Mouse moved to (303, 311)
Screenshot: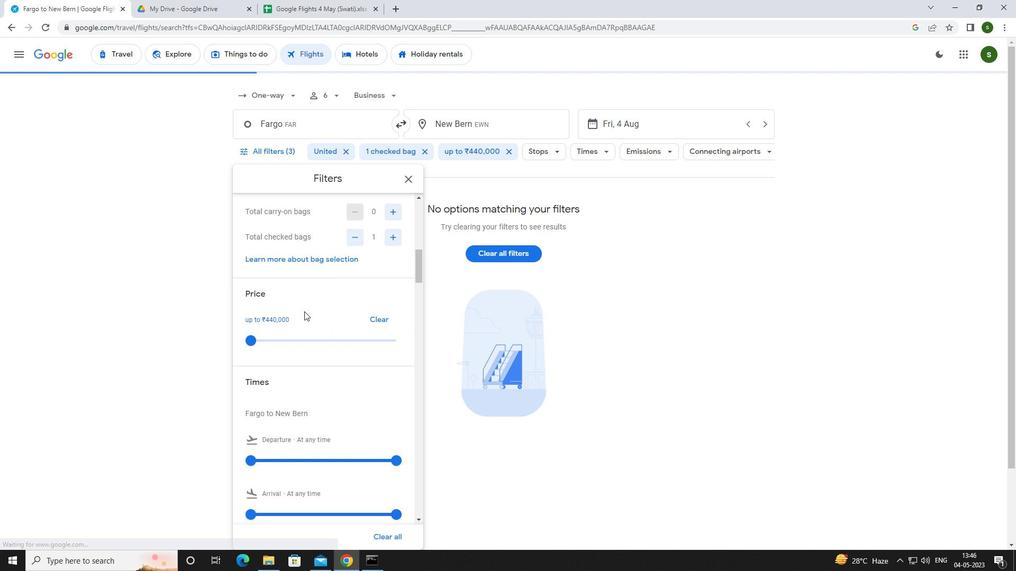 
Action: Mouse scrolled (303, 311) with delta (0, 0)
Screenshot: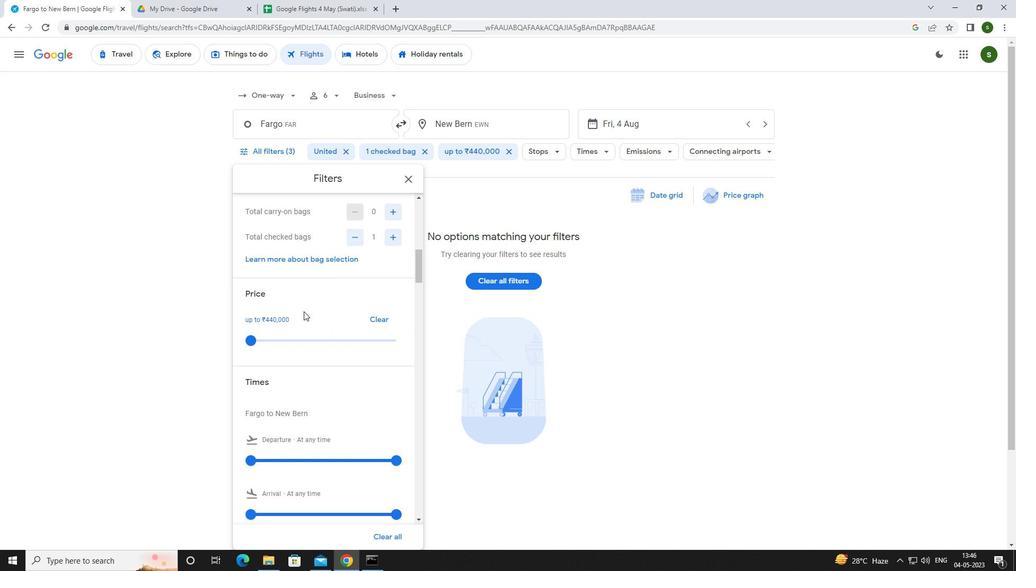 
Action: Mouse scrolled (303, 311) with delta (0, 0)
Screenshot: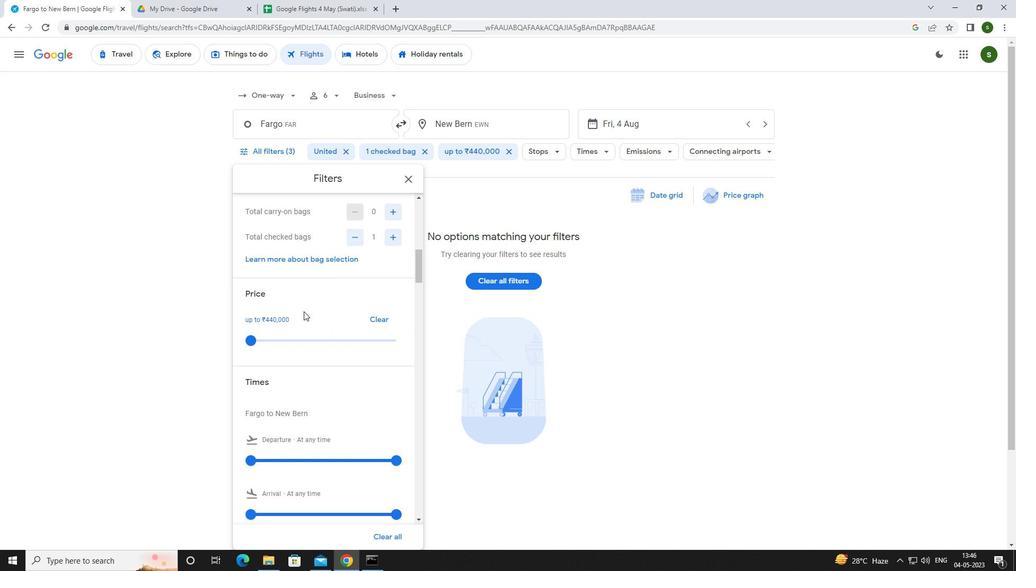 
Action: Mouse moved to (251, 355)
Screenshot: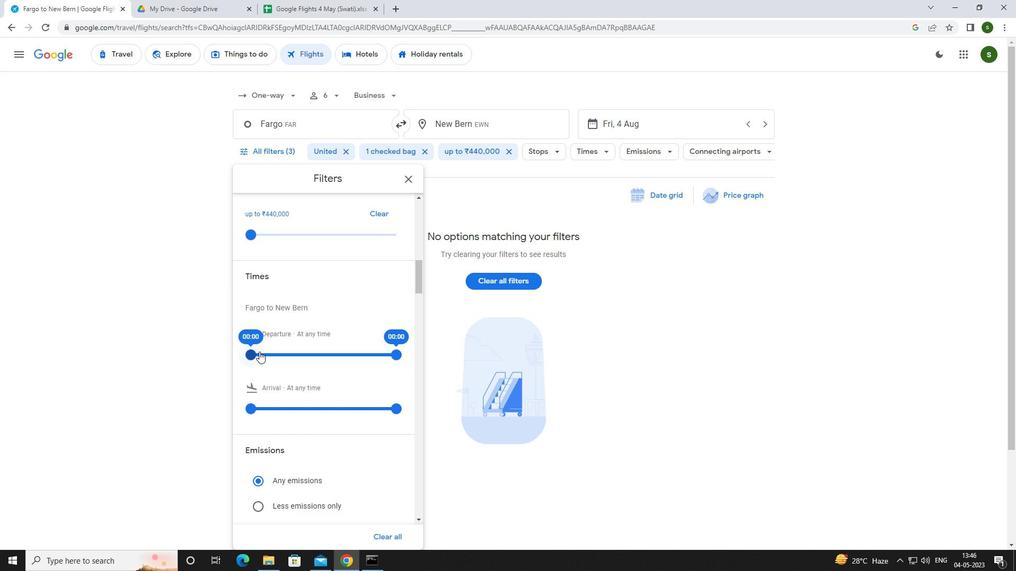 
Action: Mouse pressed left at (251, 355)
Screenshot: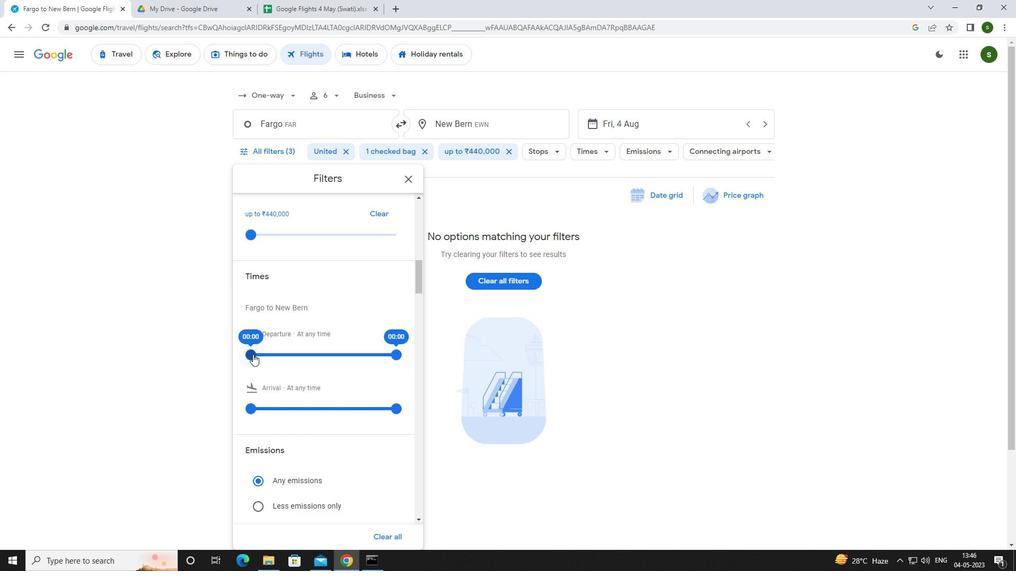 
Action: Mouse moved to (590, 321)
Screenshot: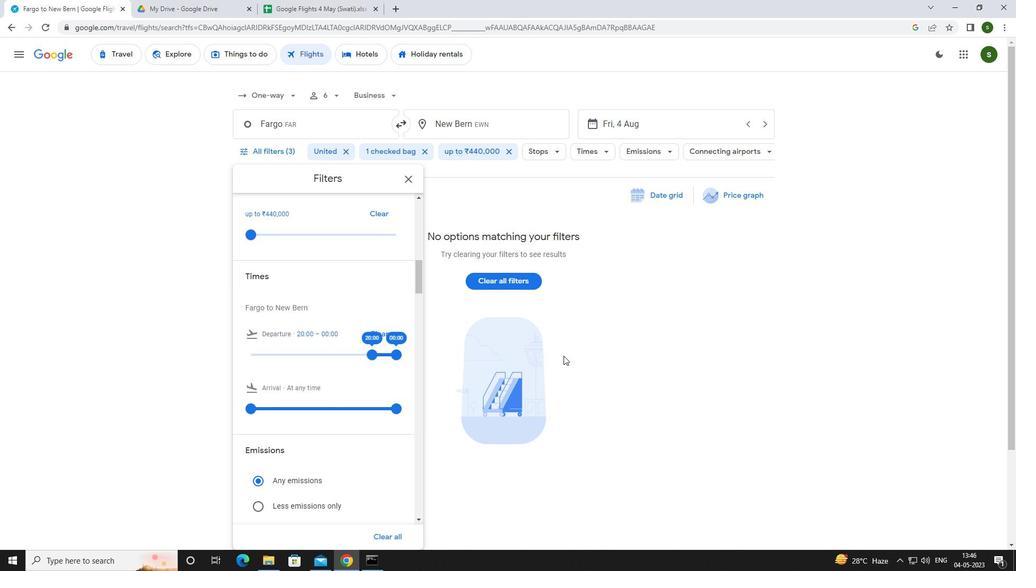 
Action: Mouse pressed left at (590, 321)
Screenshot: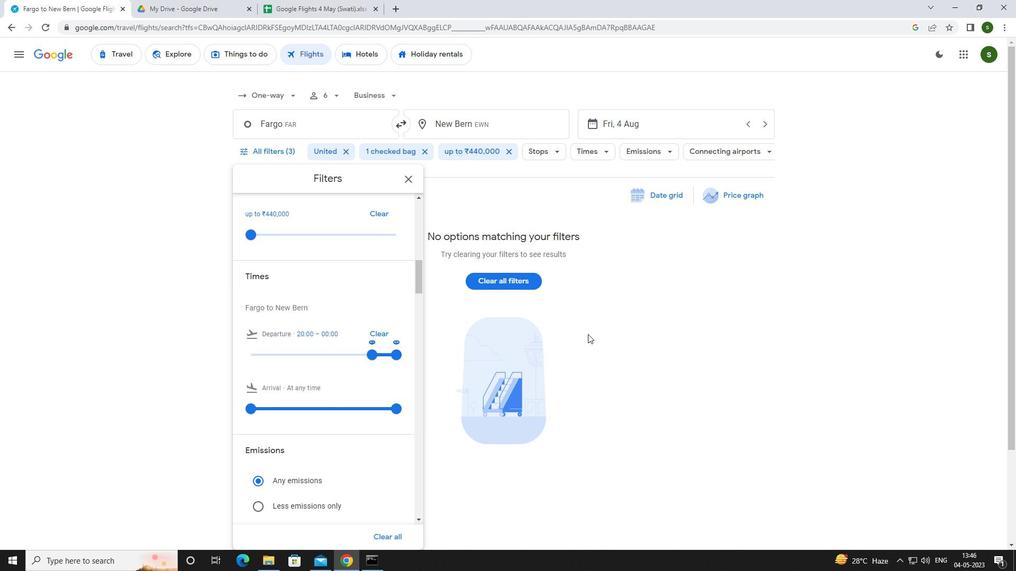 
